 Task: Create a task  Implement a new cloud-based project accounting system for a company , assign it to team member softage.2@softage.net in the project BayTech and update the status of the task to  On Track  , set the priority of the task to Low
Action: Mouse moved to (71, 50)
Screenshot: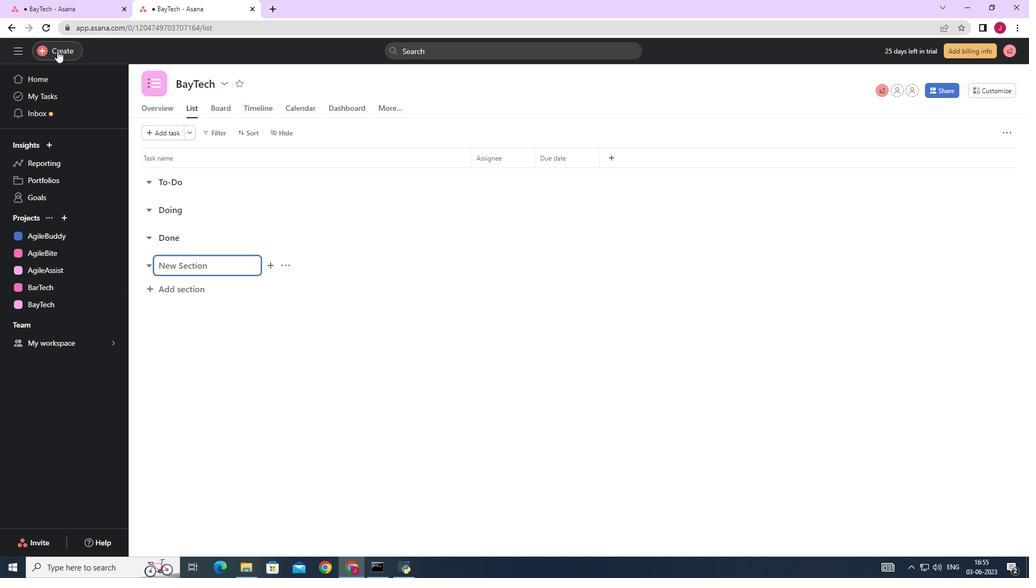 
Action: Mouse pressed left at (71, 50)
Screenshot: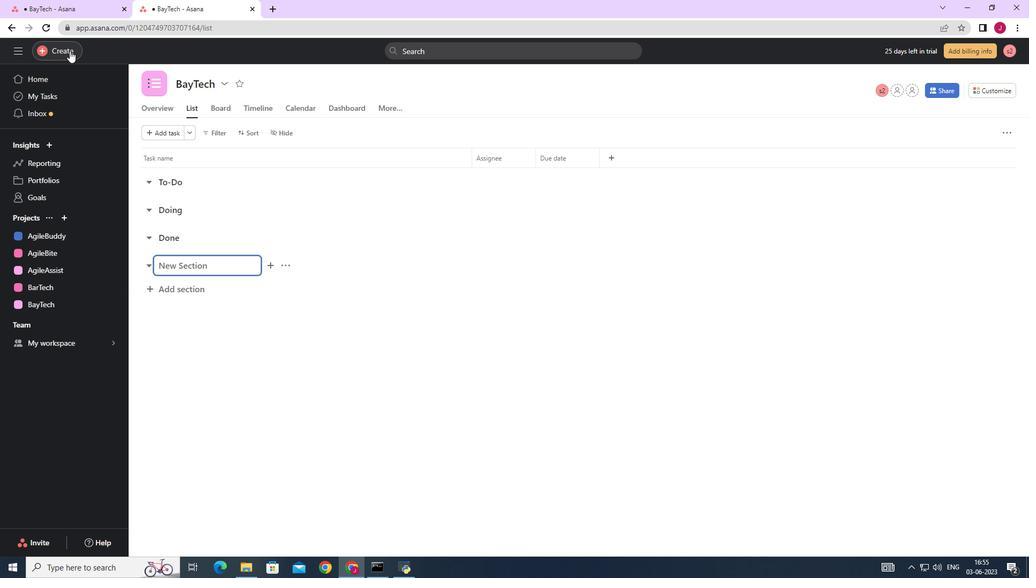 
Action: Mouse moved to (143, 54)
Screenshot: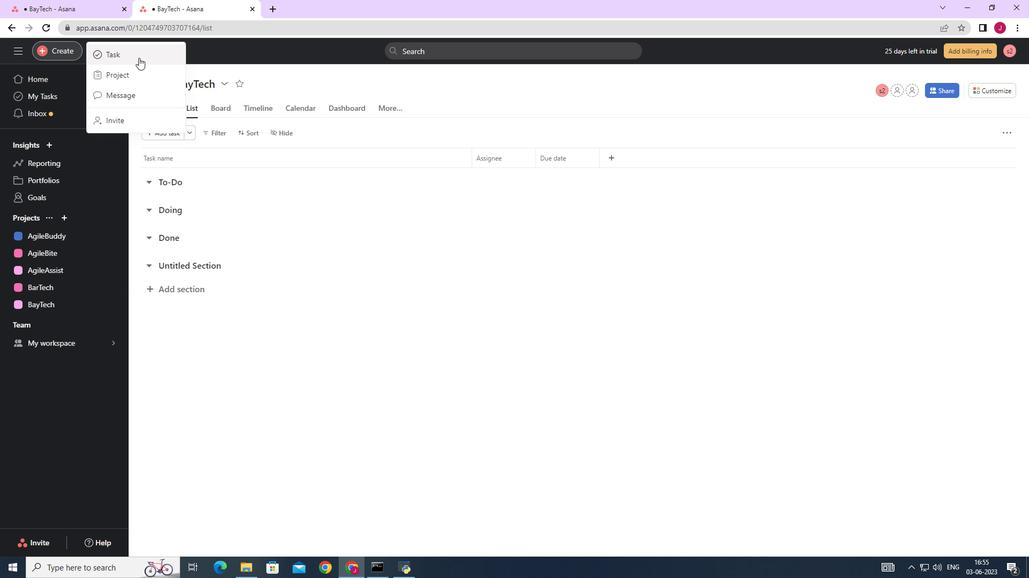
Action: Mouse pressed left at (143, 54)
Screenshot: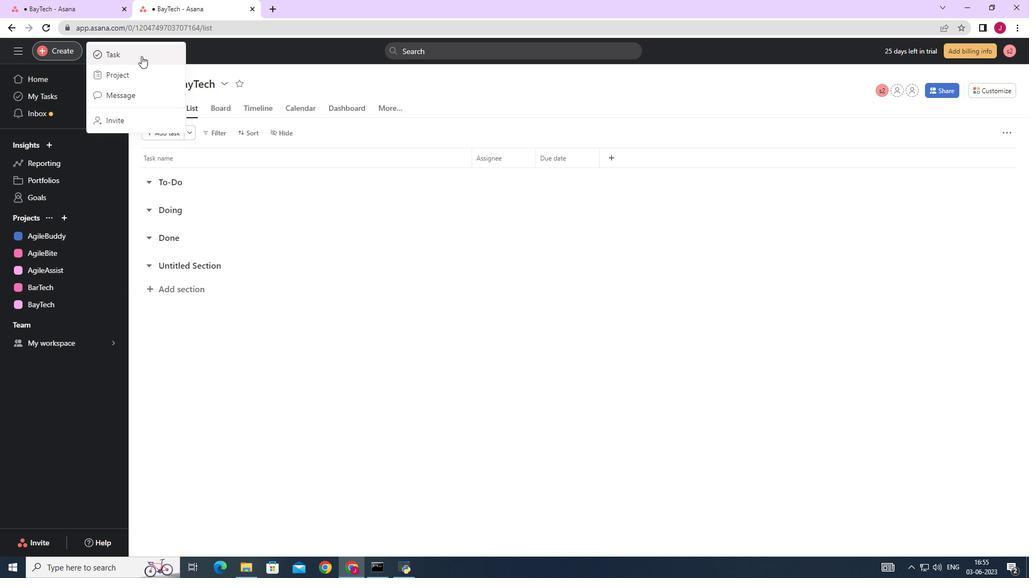 
Action: Mouse moved to (855, 356)
Screenshot: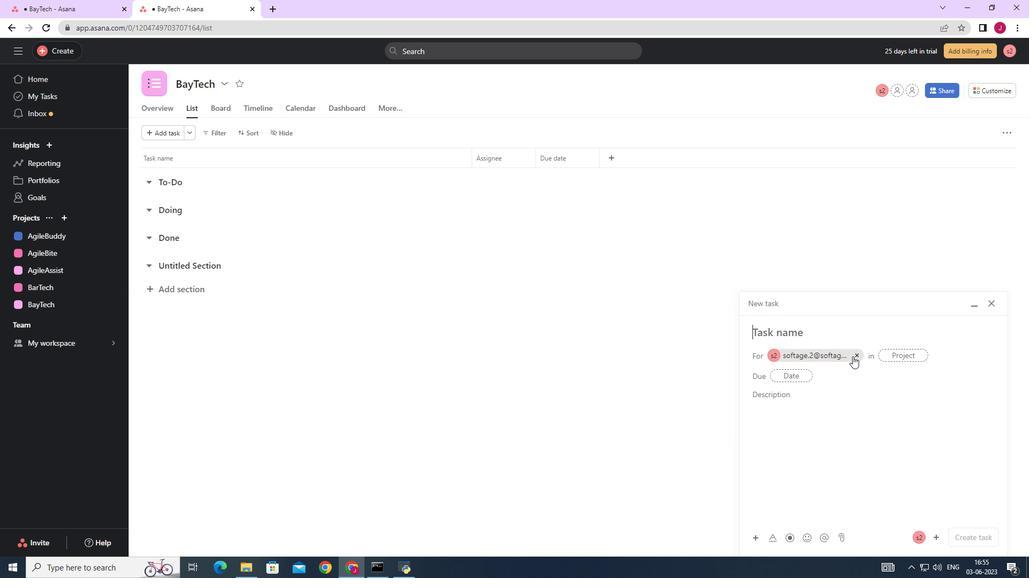 
Action: Mouse pressed left at (855, 356)
Screenshot: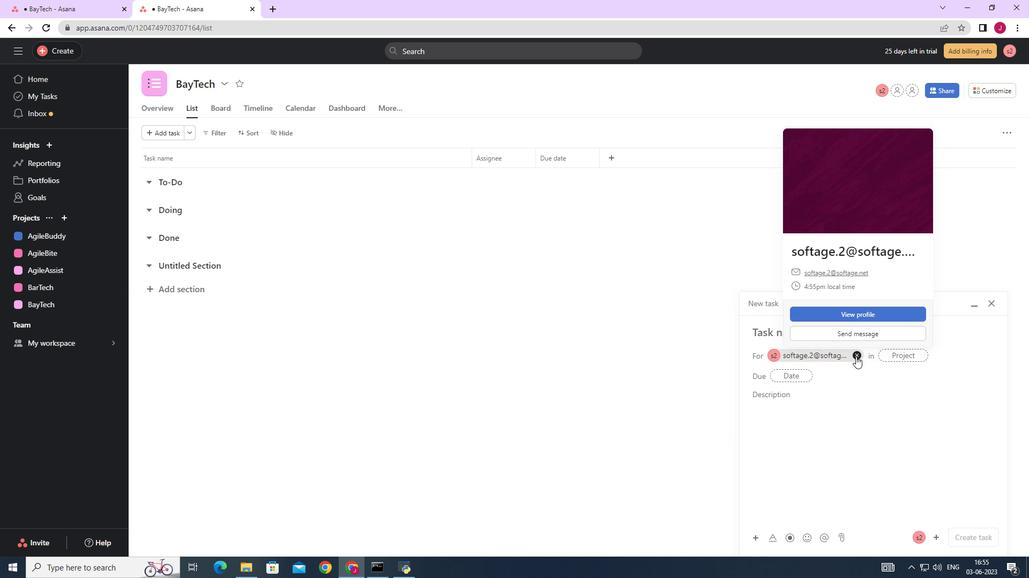 
Action: Mouse moved to (776, 334)
Screenshot: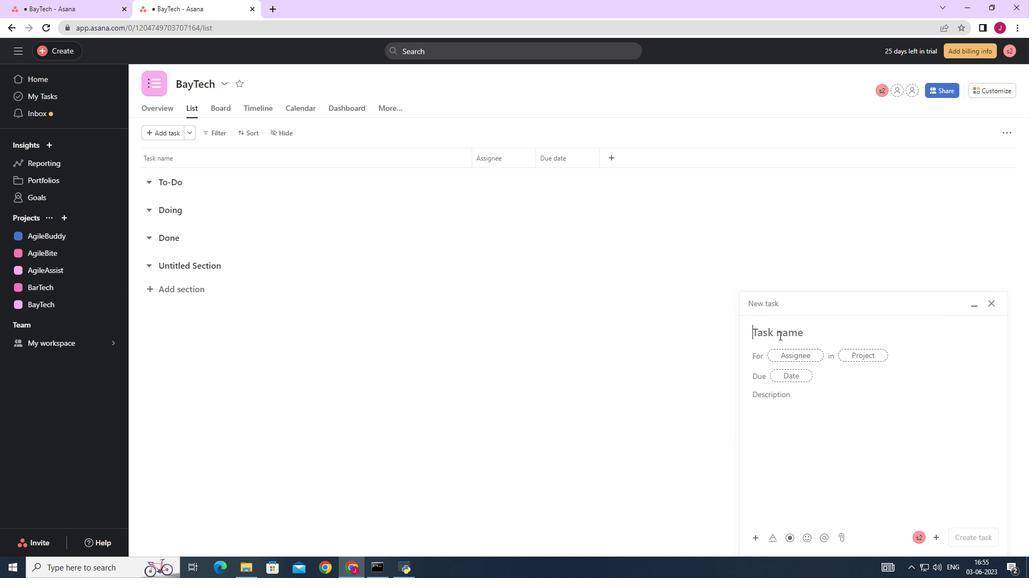 
Action: Mouse pressed left at (776, 334)
Screenshot: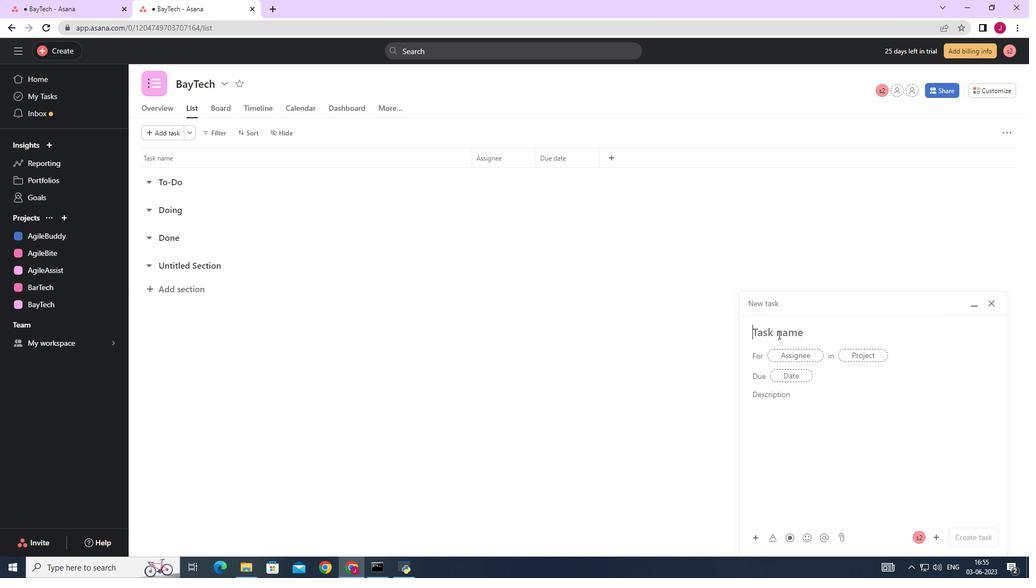 
Action: Mouse moved to (776, 332)
Screenshot: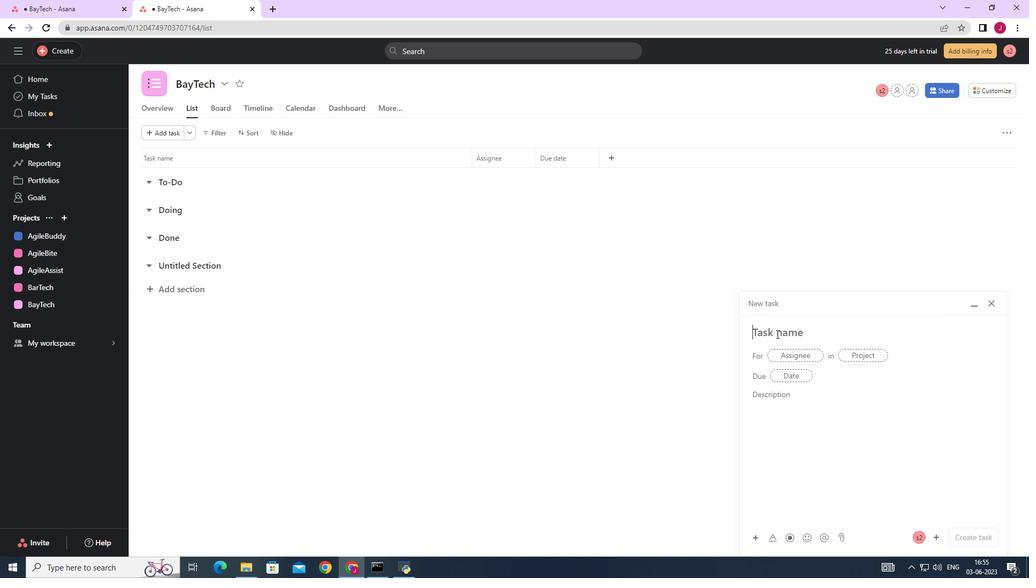 
Action: Key pressed <Key.caps_lock>I<Key.caps_lock>mplement<Key.space>a<Key.space>new<Key.space>cloud-based<Key.space>project<Key.space>accounting<Key.space>system<Key.space>for<Key.space>a<Key.space>company
Screenshot: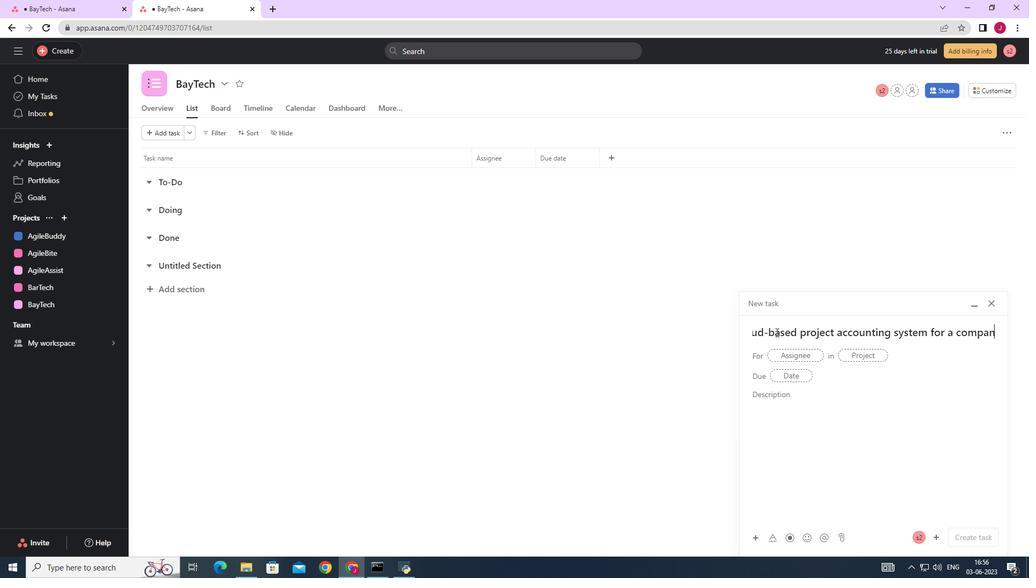 
Action: Mouse moved to (793, 352)
Screenshot: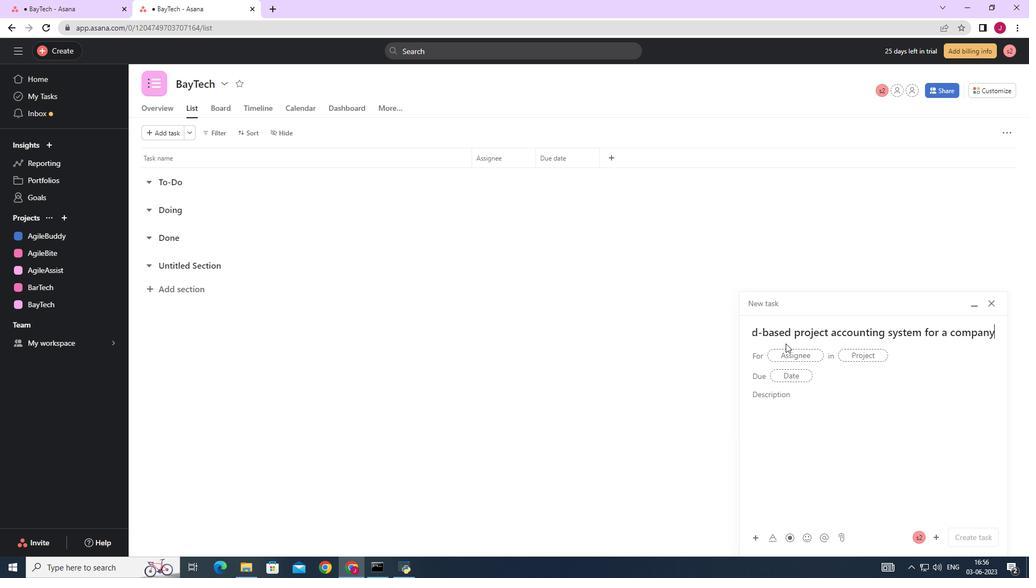 
Action: Mouse pressed left at (793, 352)
Screenshot: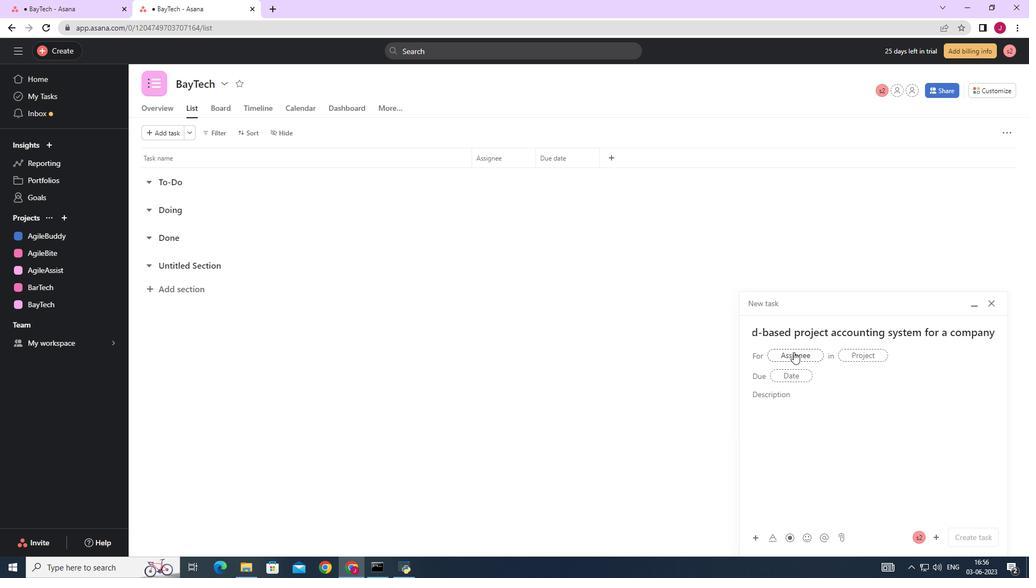
Action: Key pressed softage.2
Screenshot: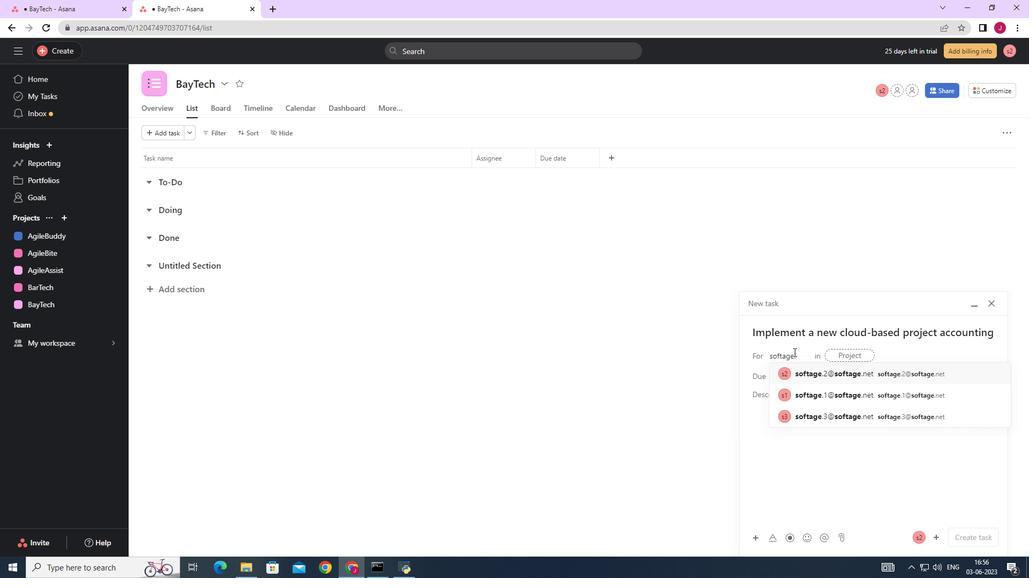 
Action: Mouse moved to (822, 371)
Screenshot: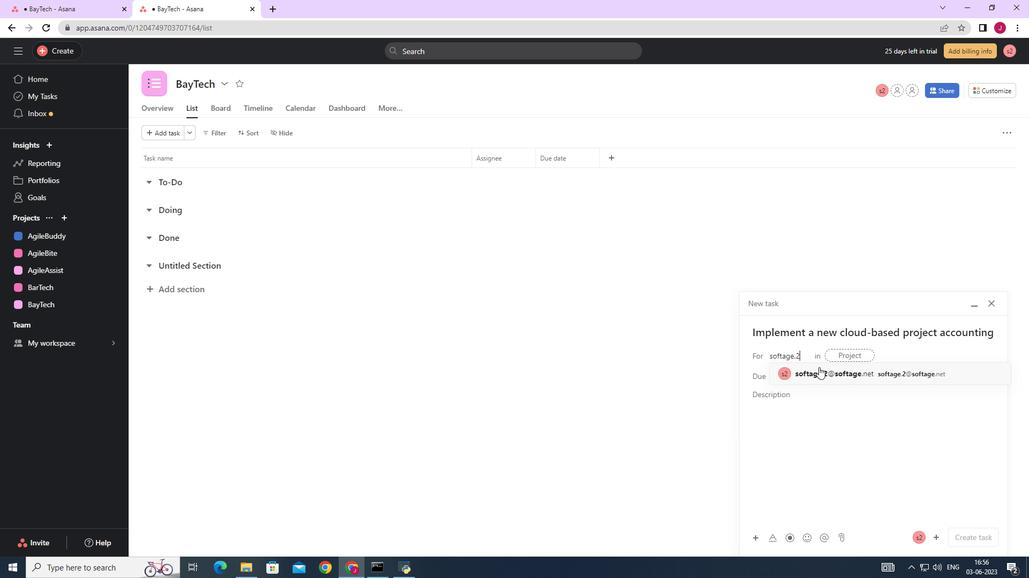 
Action: Mouse pressed left at (822, 371)
Screenshot: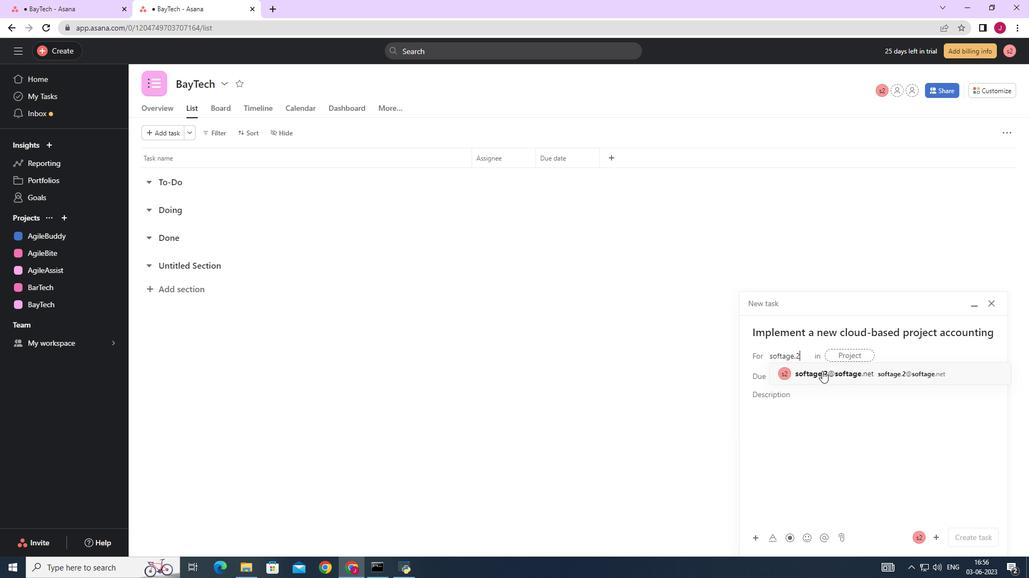 
Action: Mouse moved to (858, 231)
Screenshot: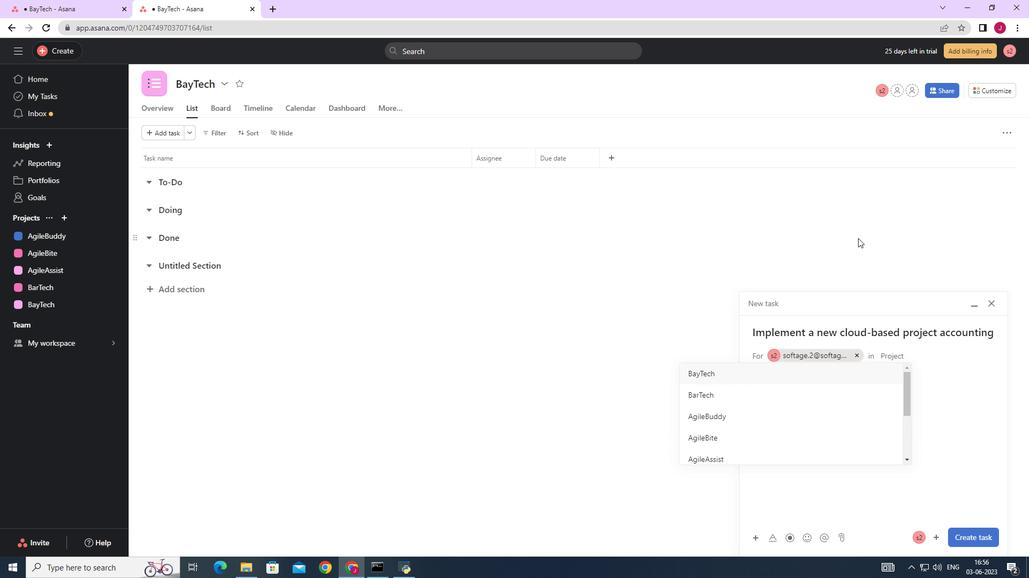 
Action: Mouse pressed left at (858, 231)
Screenshot: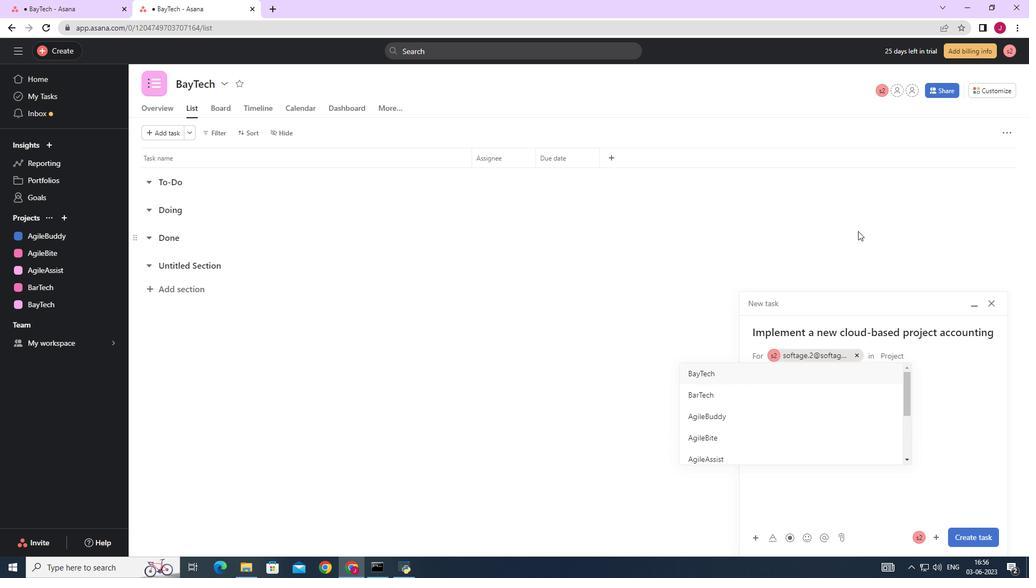
Action: Mouse moved to (611, 155)
Screenshot: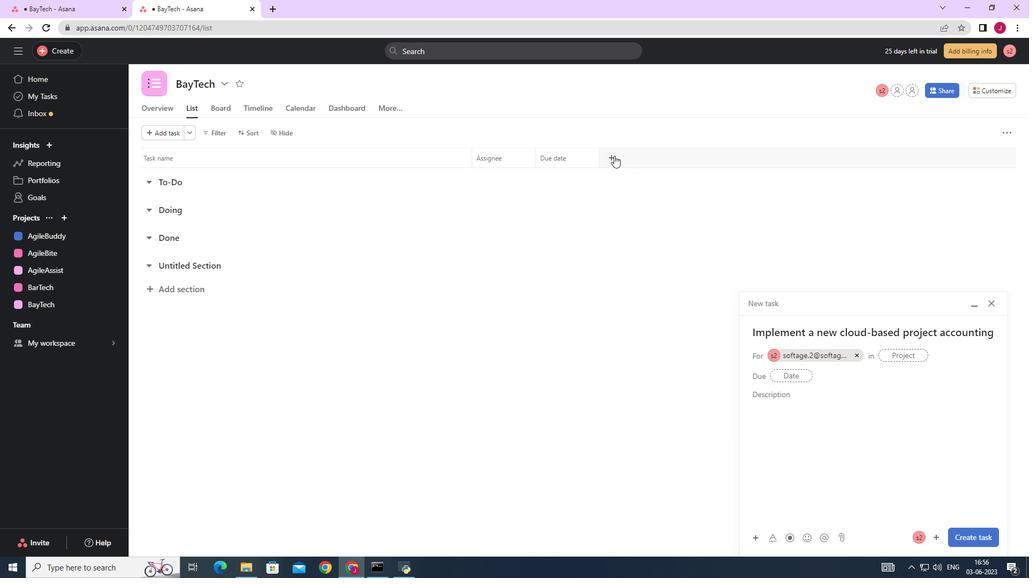 
Action: Mouse pressed left at (611, 155)
Screenshot: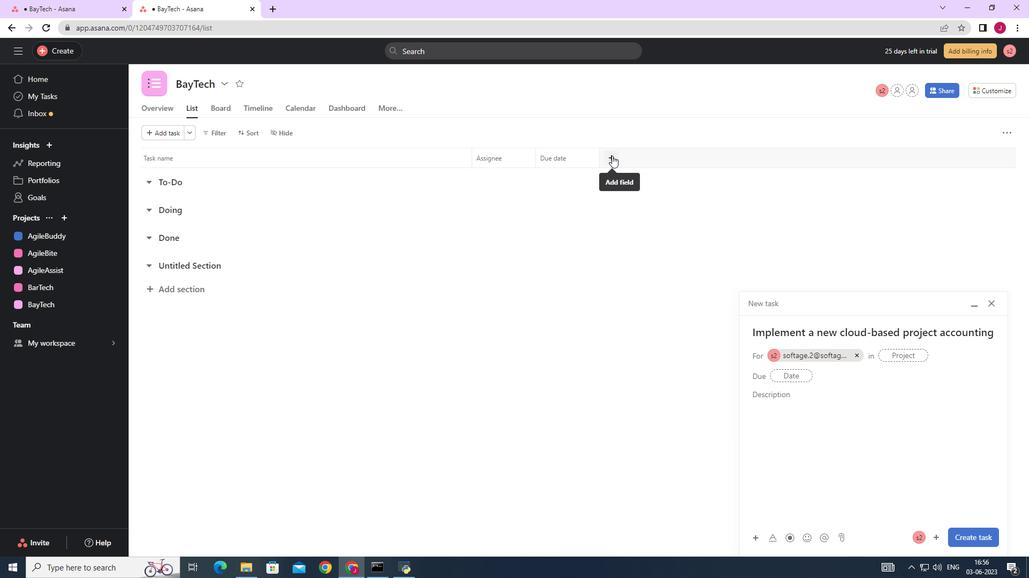 
Action: Mouse moved to (637, 195)
Screenshot: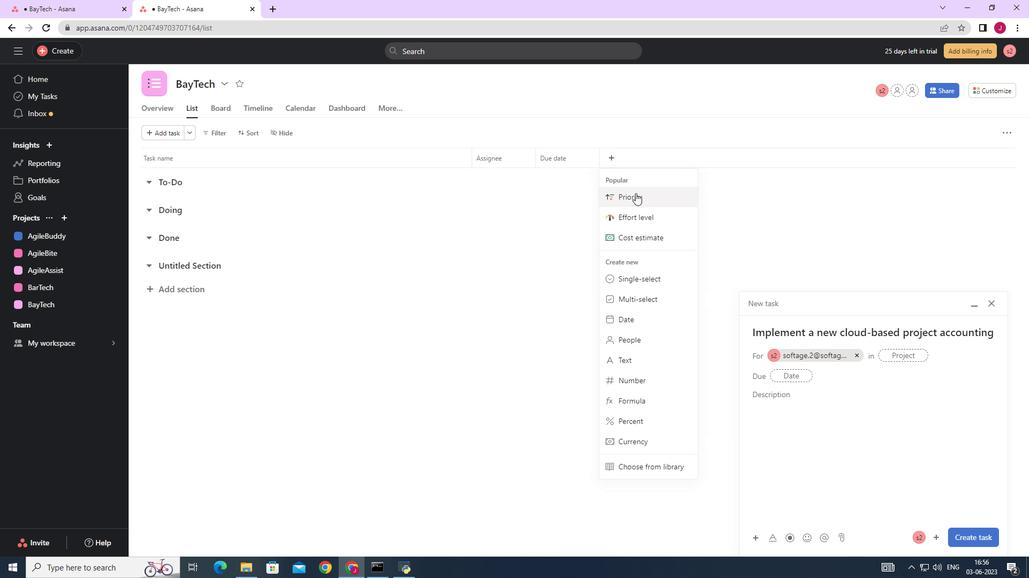 
Action: Mouse pressed left at (637, 195)
Screenshot: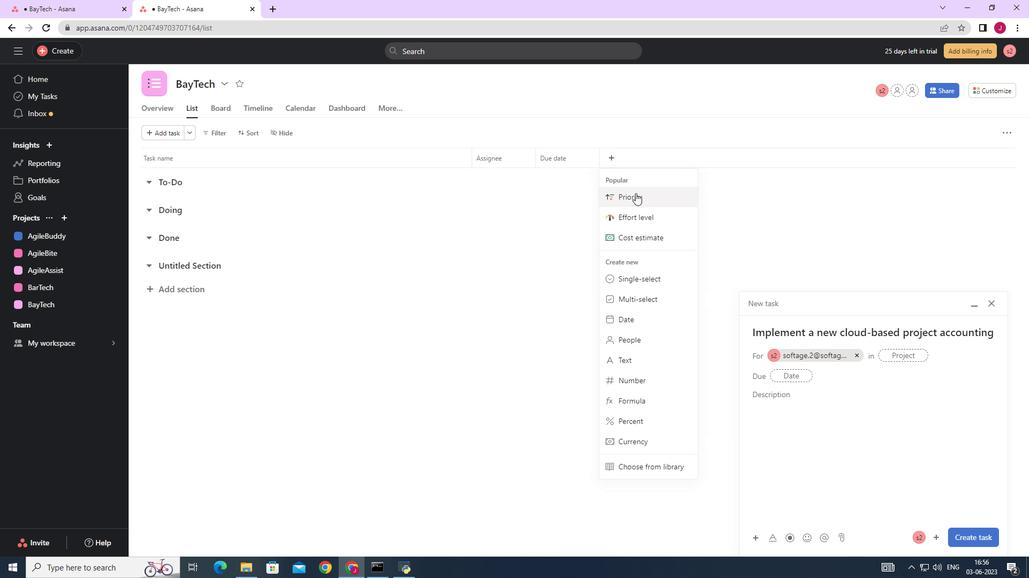 
Action: Mouse moved to (617, 360)
Screenshot: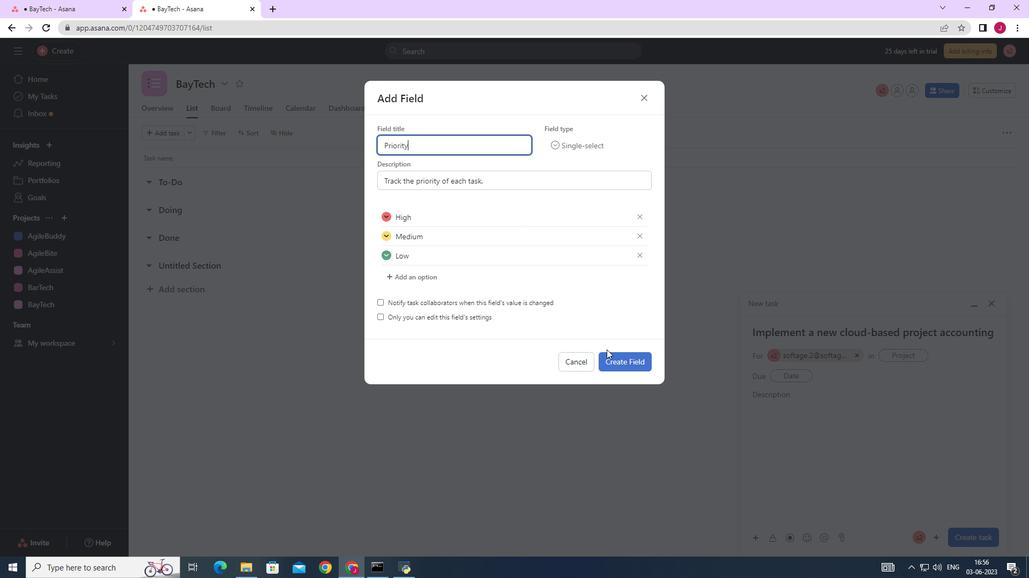 
Action: Mouse pressed left at (617, 360)
Screenshot: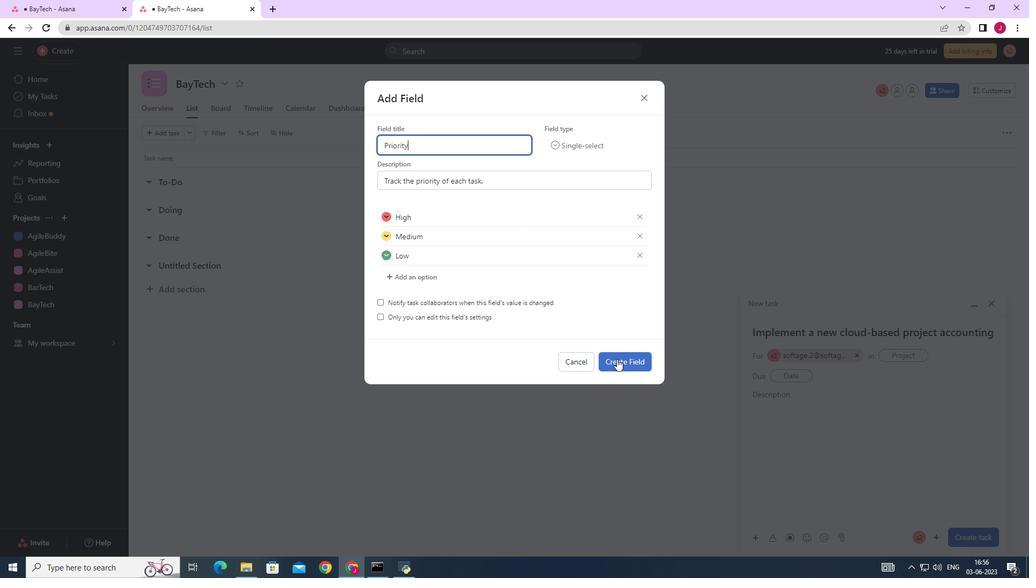 
Action: Mouse moved to (676, 155)
Screenshot: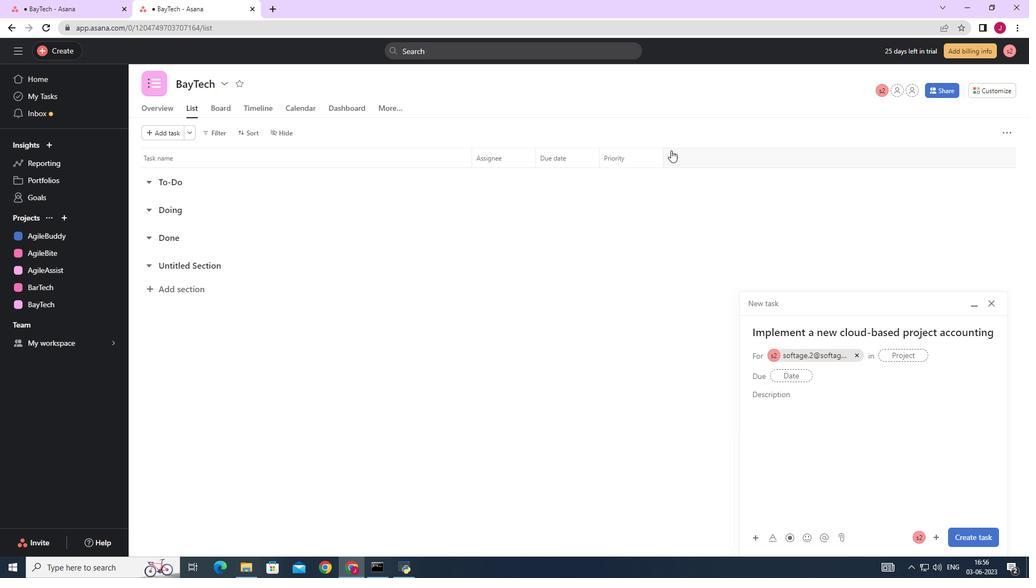 
Action: Mouse pressed left at (676, 155)
Screenshot: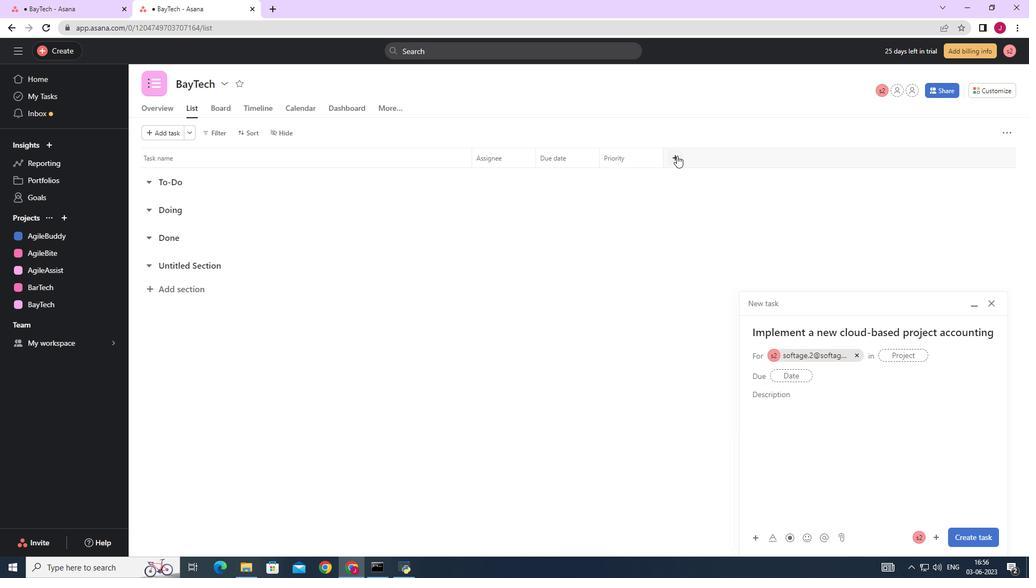 
Action: Mouse moved to (703, 281)
Screenshot: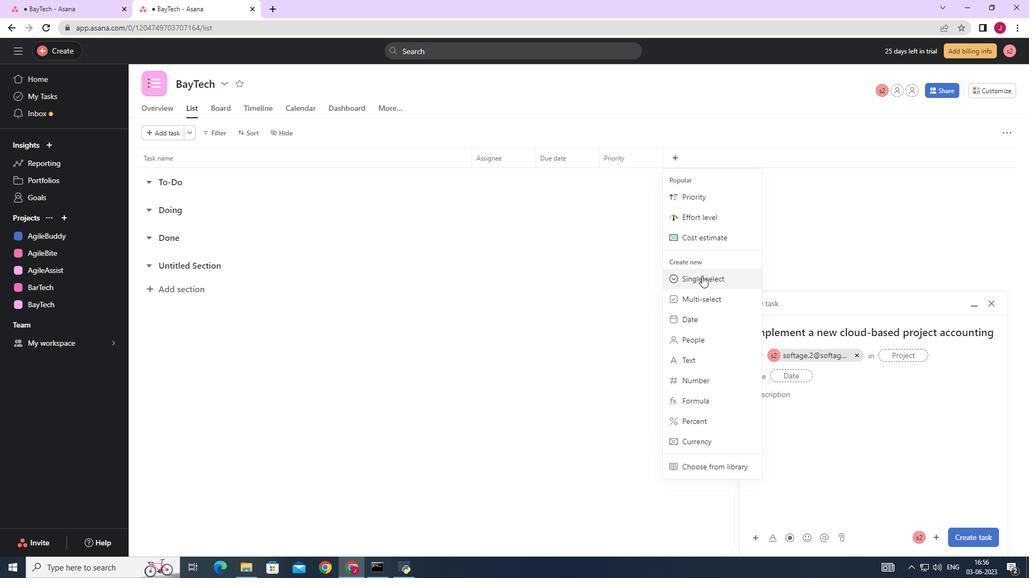 
Action: Mouse pressed left at (703, 281)
Screenshot: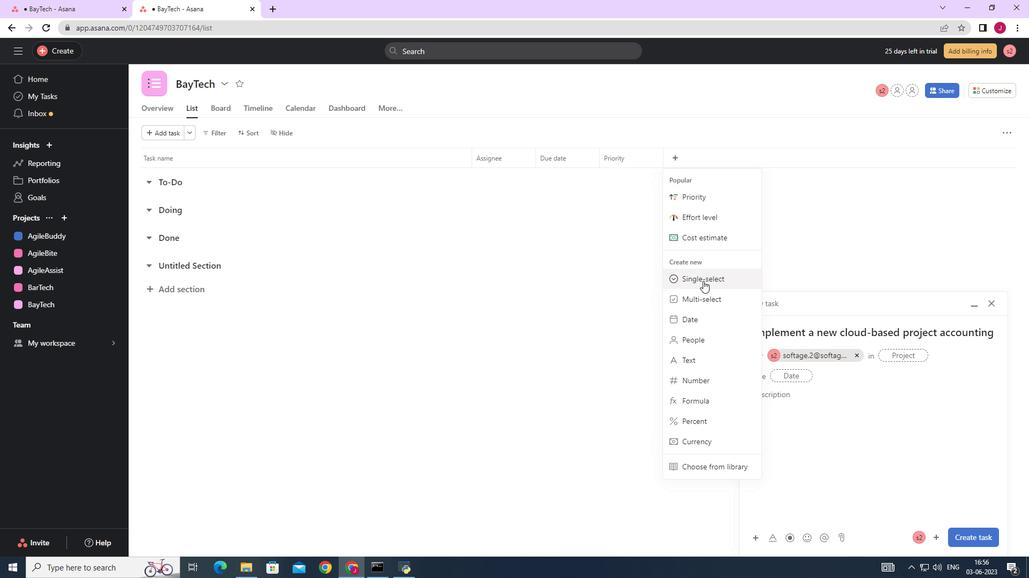 
Action: Mouse moved to (477, 184)
Screenshot: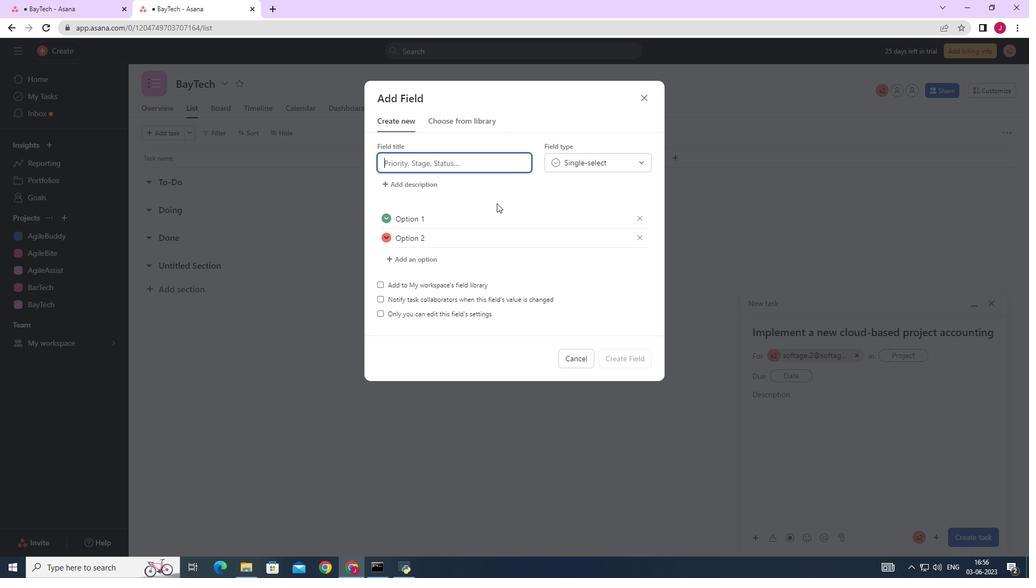 
Action: Key pressed status
Screenshot: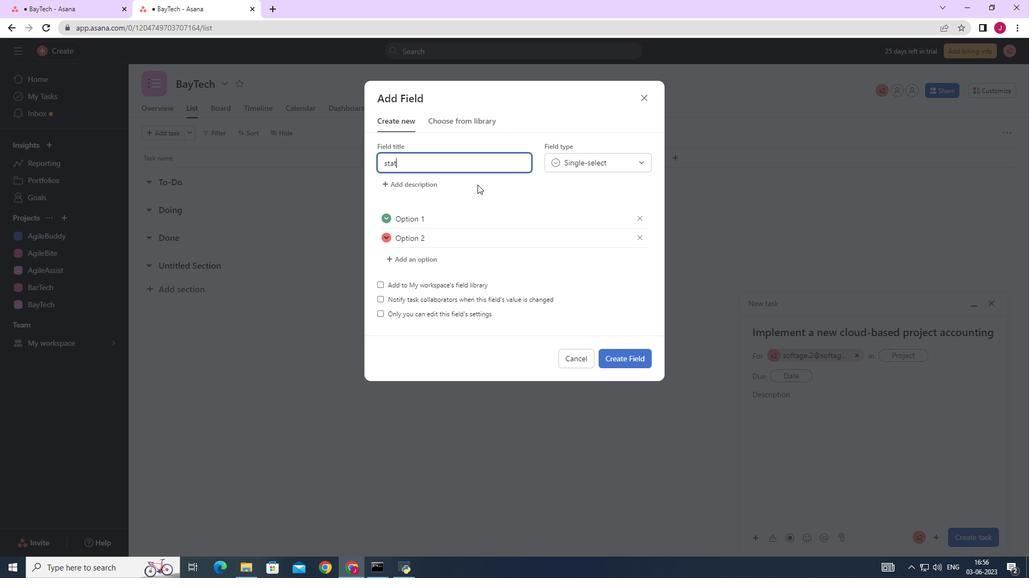 
Action: Mouse moved to (466, 221)
Screenshot: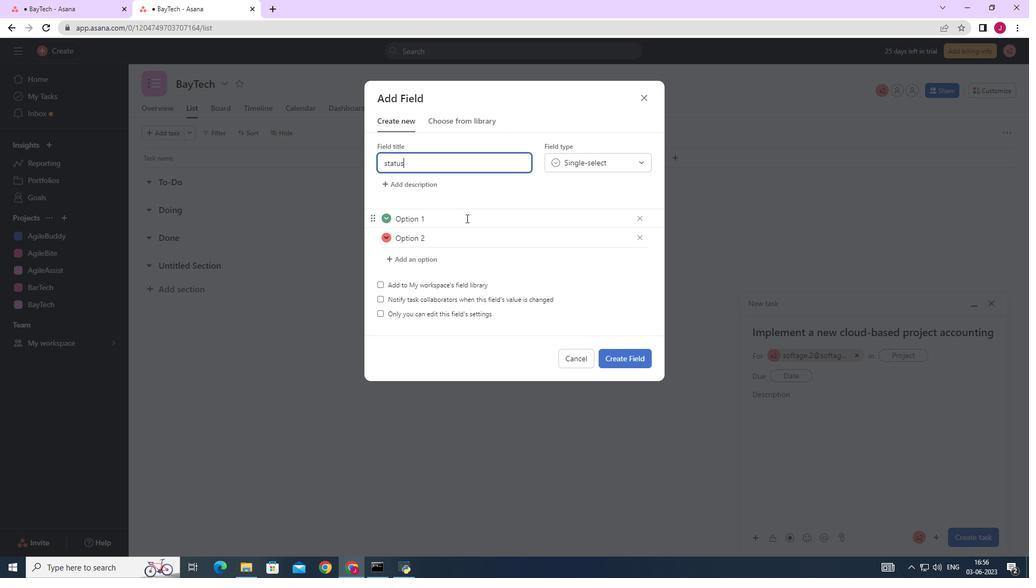 
Action: Mouse pressed left at (466, 220)
Screenshot: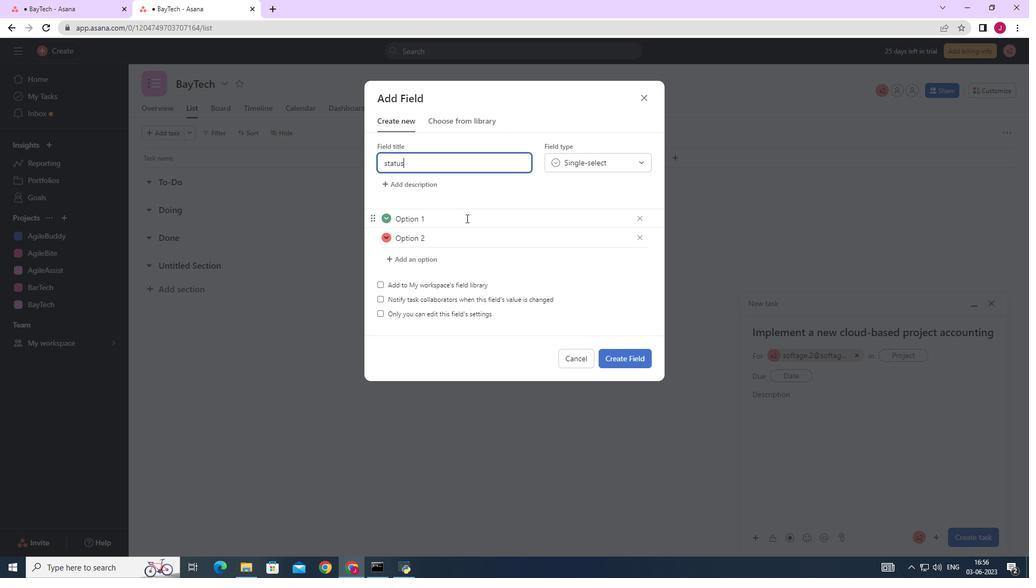 
Action: Key pressed <Key.backspace><Key.backspace><Key.backspace><Key.backspace><Key.backspace><Key.backspace><Key.backspace>n<Key.space>track
Screenshot: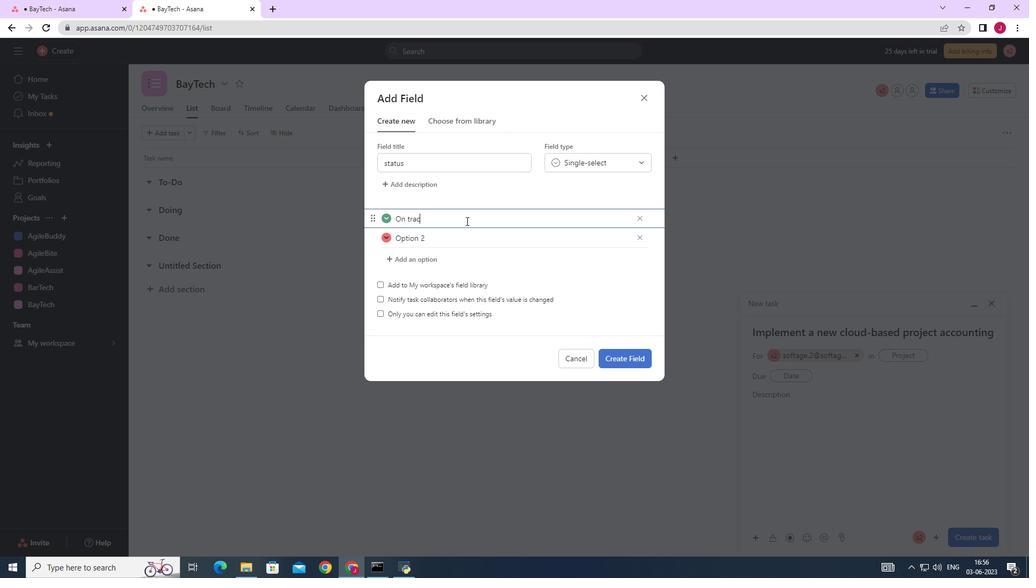 
Action: Mouse moved to (475, 242)
Screenshot: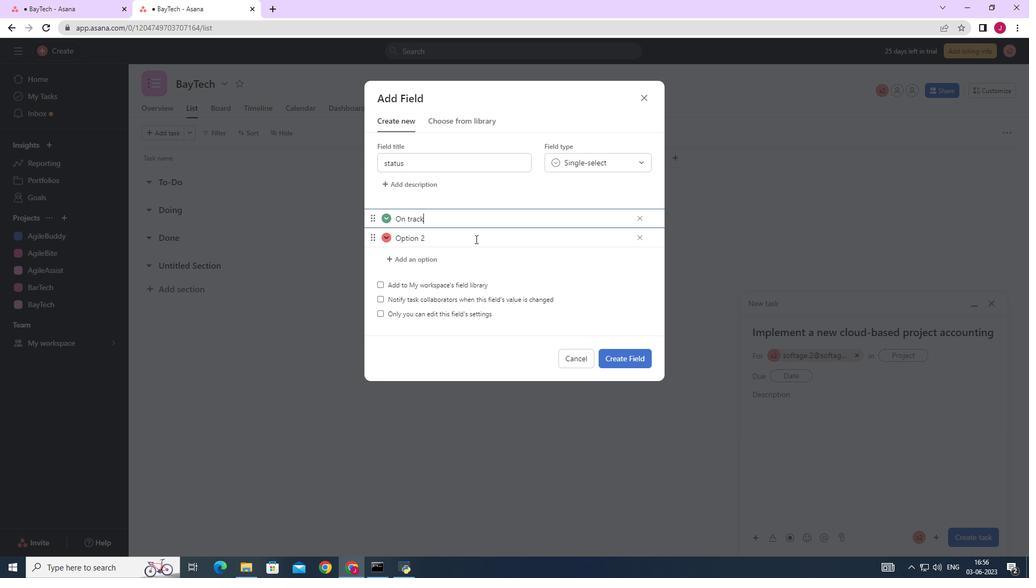 
Action: Mouse pressed left at (475, 242)
Screenshot: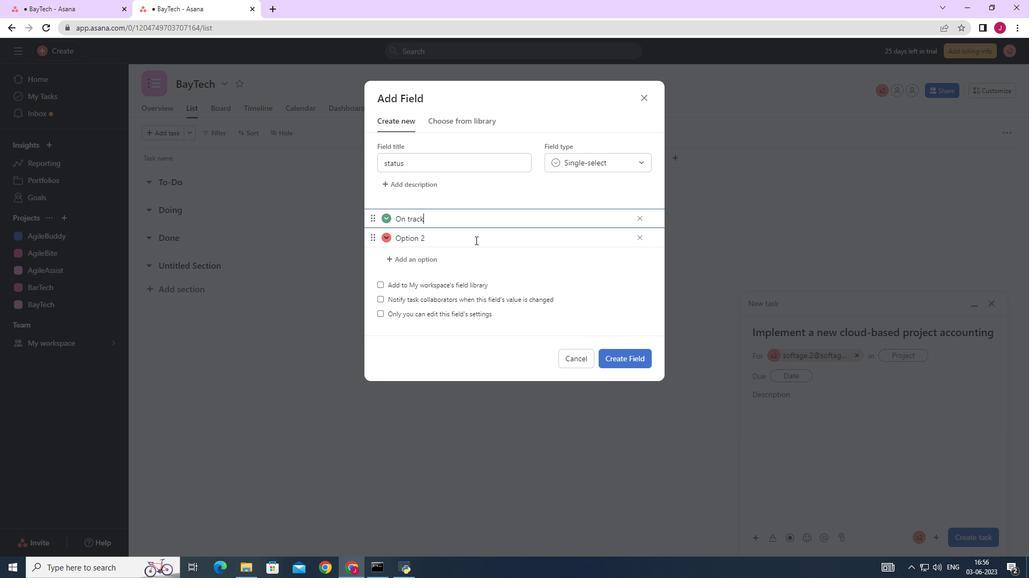 
Action: Mouse moved to (476, 242)
Screenshot: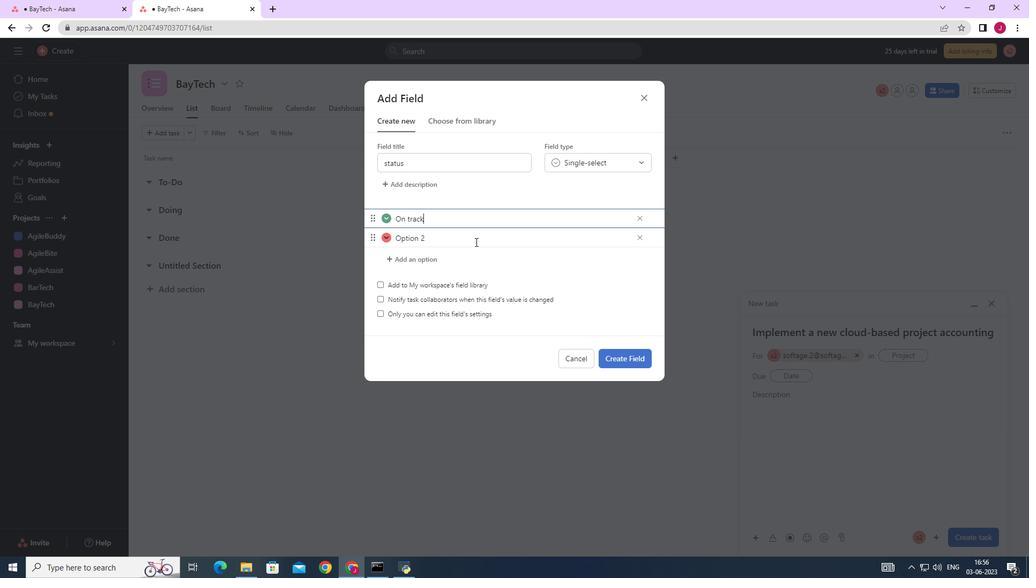 
Action: Key pressed <Key.backspace><Key.backspace><Key.backspace><Key.backspace><Key.backspace><Key.backspace><Key.backspace>ff<Key.space>track
Screenshot: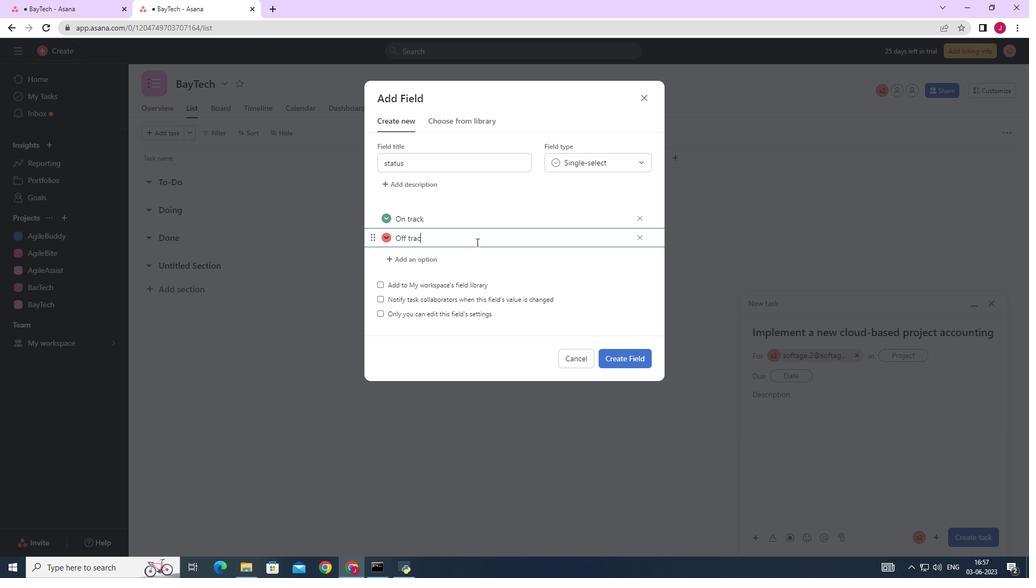 
Action: Mouse moved to (433, 257)
Screenshot: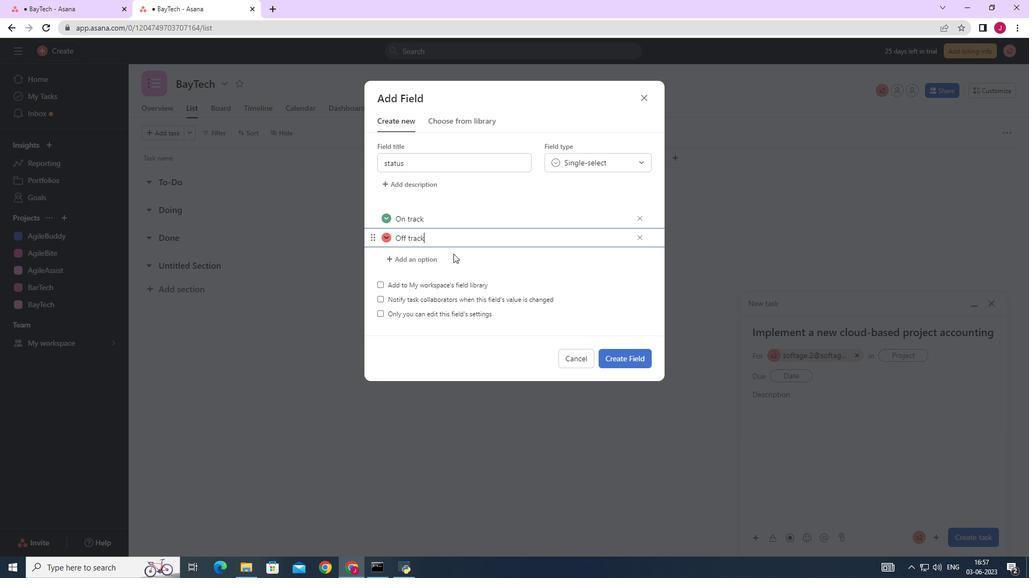 
Action: Mouse pressed left at (433, 257)
Screenshot: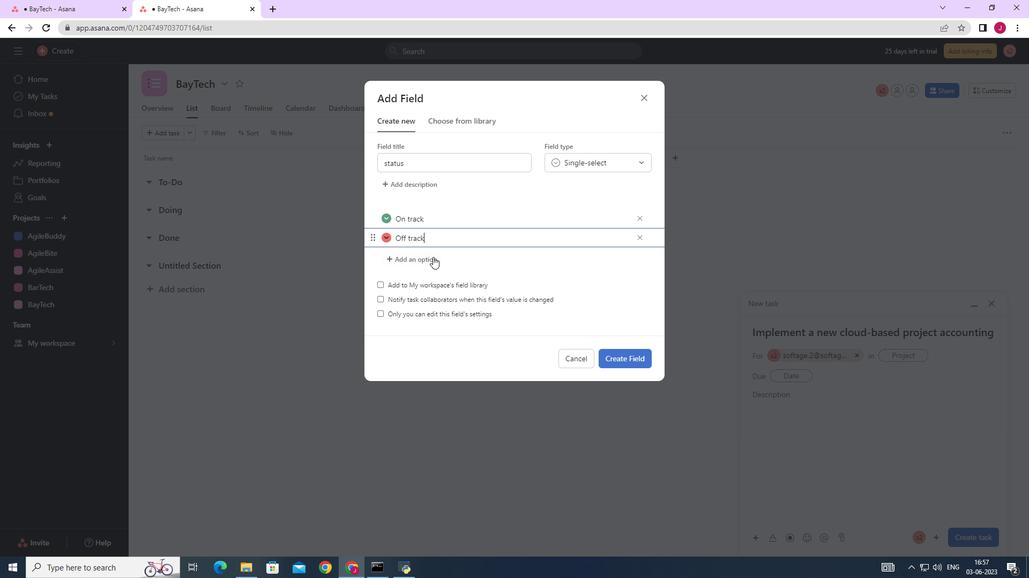 
Action: Key pressed <Key.caps_lock>AT<Key.caps_lock><Key.space>risl<Key.backspace>k
Screenshot: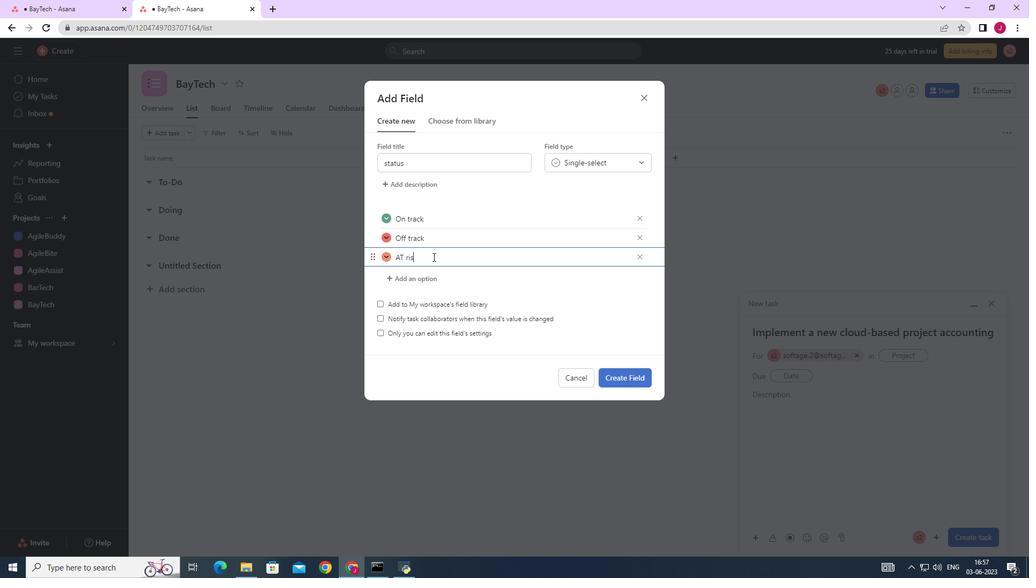 
Action: Mouse moved to (403, 261)
Screenshot: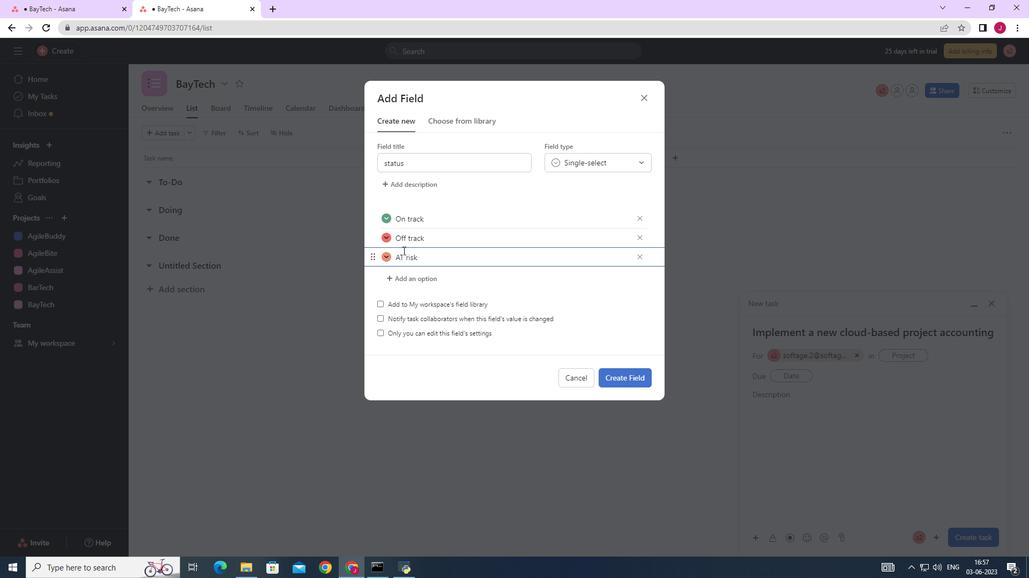 
Action: Mouse pressed left at (403, 261)
Screenshot: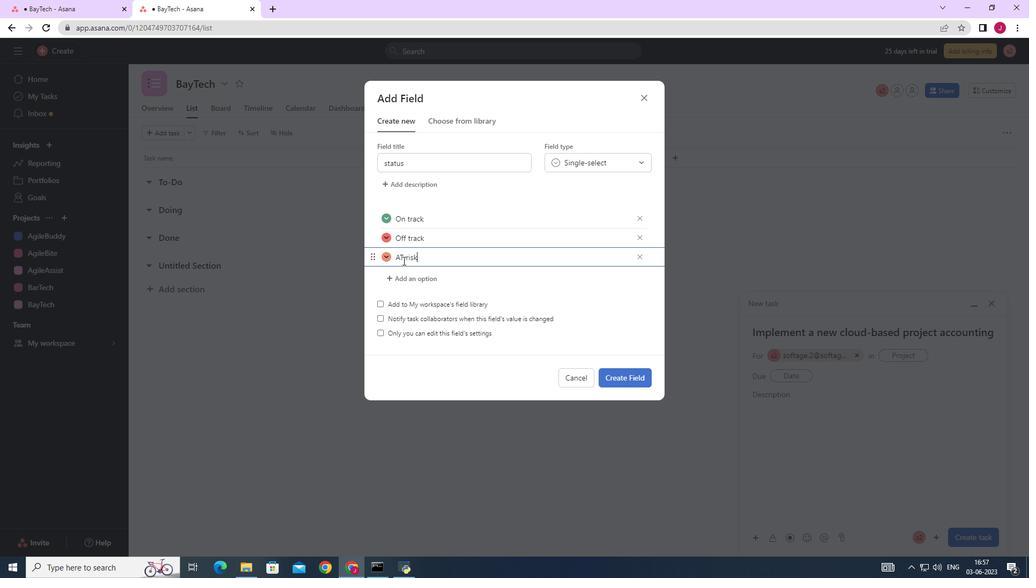 
Action: Mouse moved to (403, 261)
Screenshot: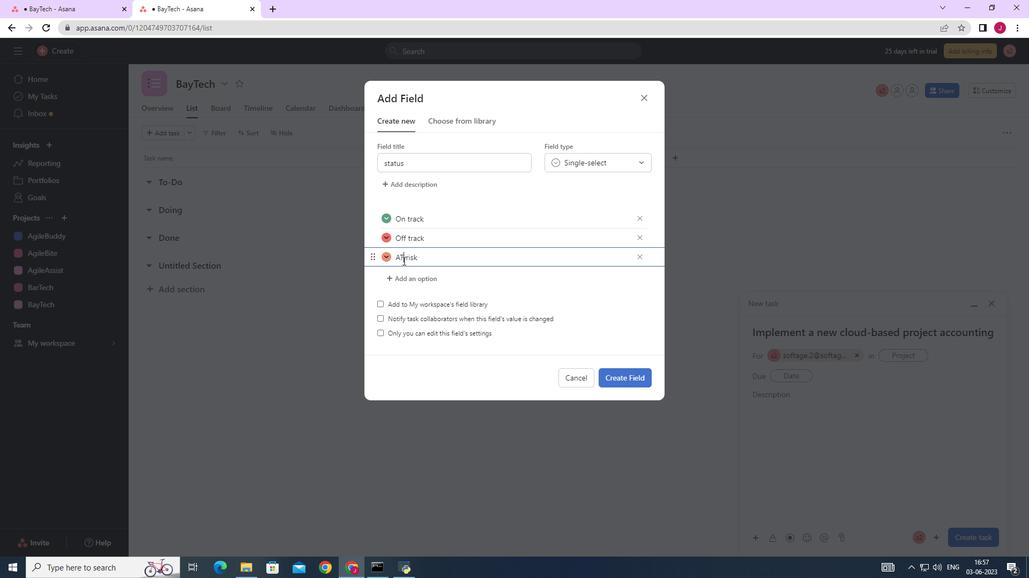 
Action: Key pressed <Key.backspace>t
Screenshot: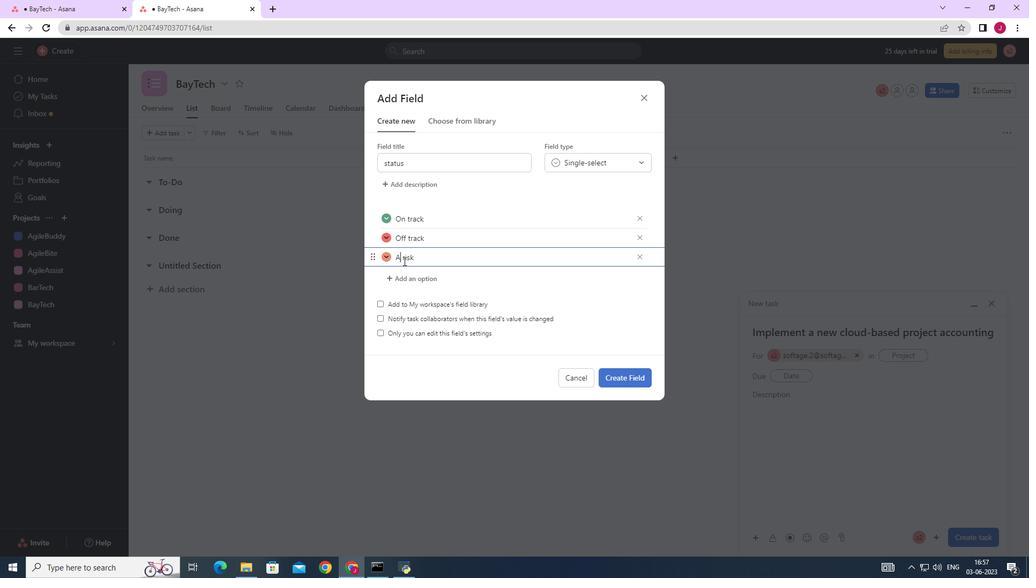 
Action: Mouse moved to (414, 277)
Screenshot: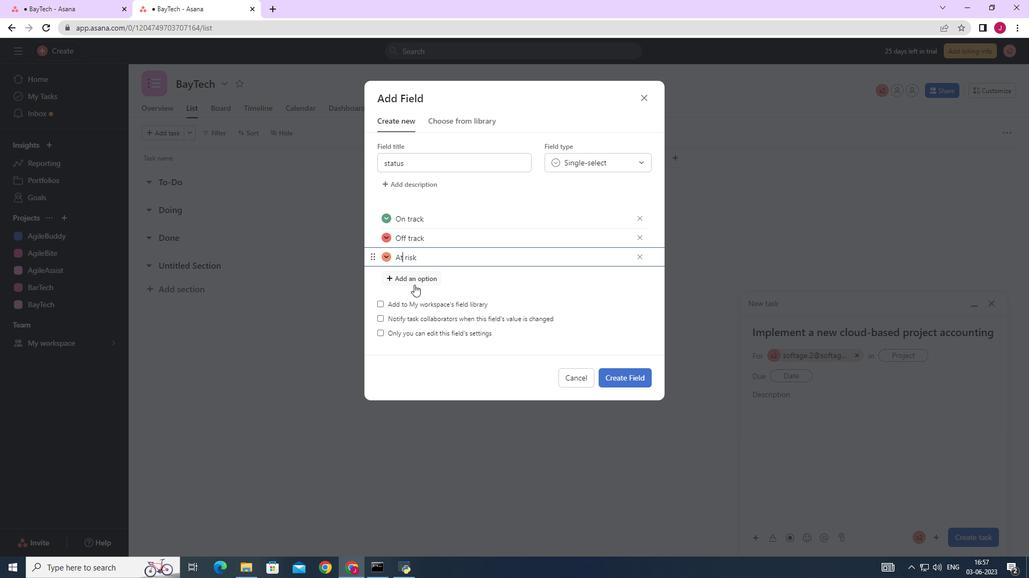 
Action: Mouse pressed left at (414, 277)
Screenshot: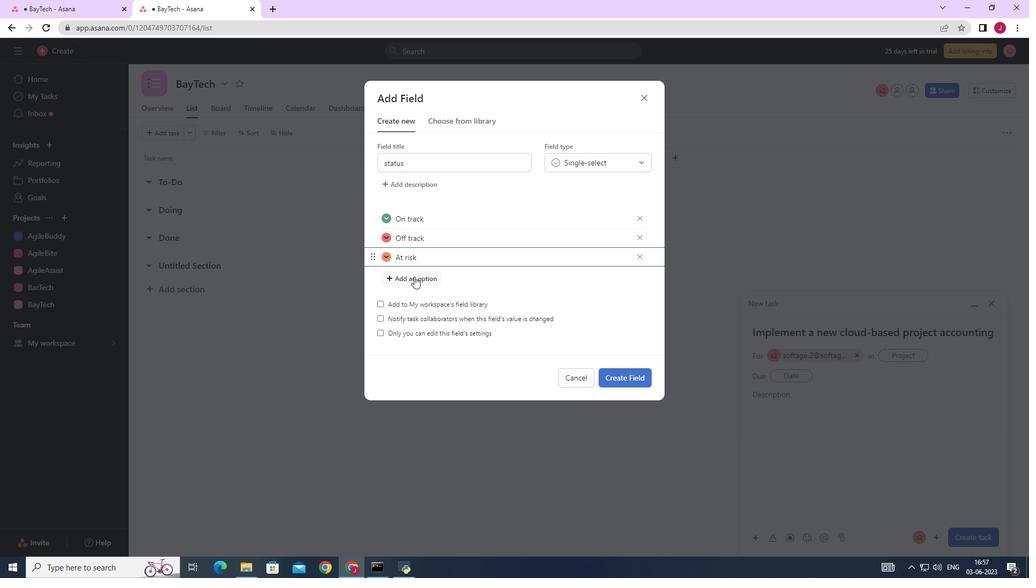 
Action: Mouse moved to (413, 276)
Screenshot: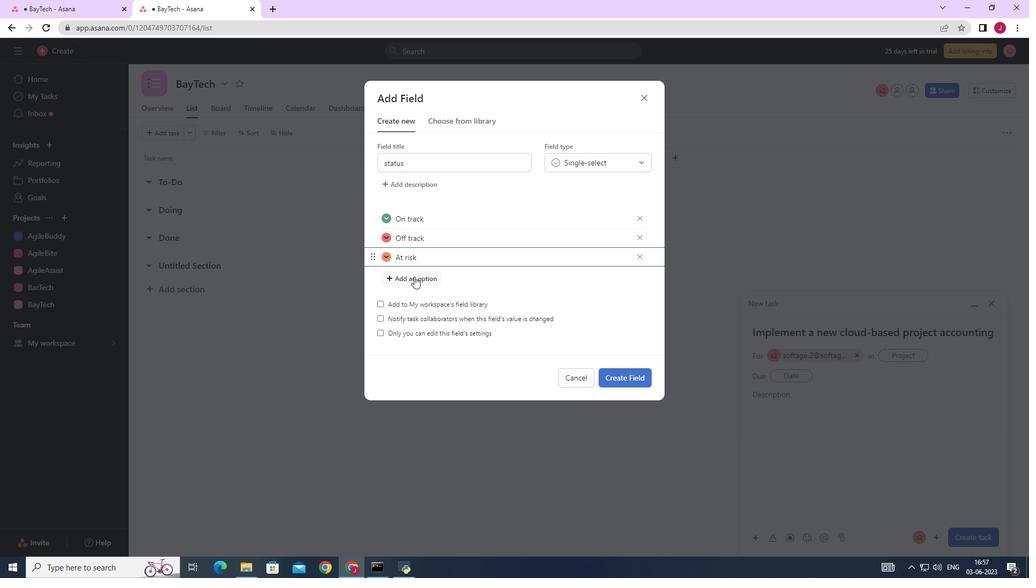 
Action: Key pressed <Key.caps_lock>C<Key.caps_lock>omplt<Key.backspace>ete
Screenshot: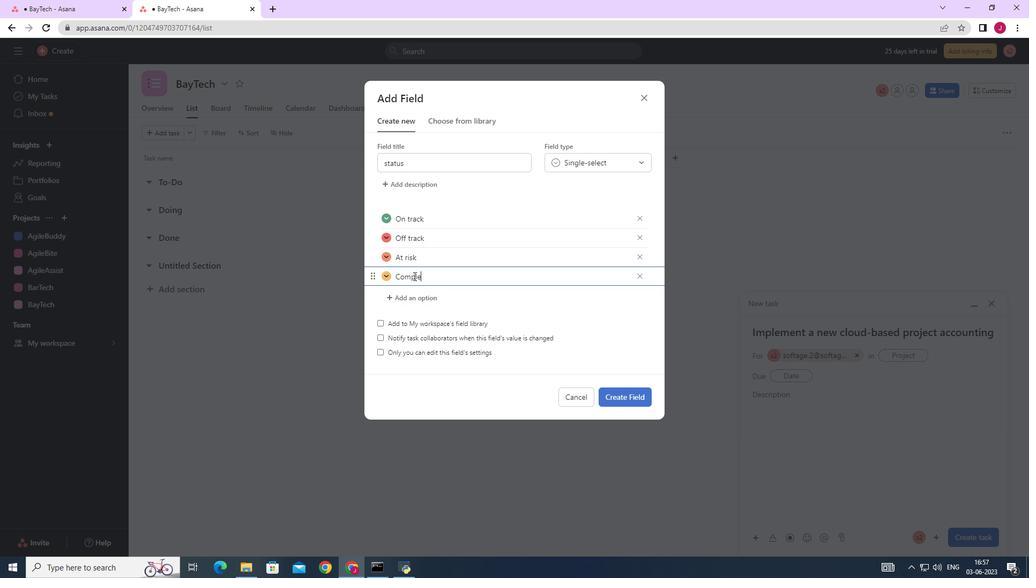 
Action: Mouse moved to (638, 396)
Screenshot: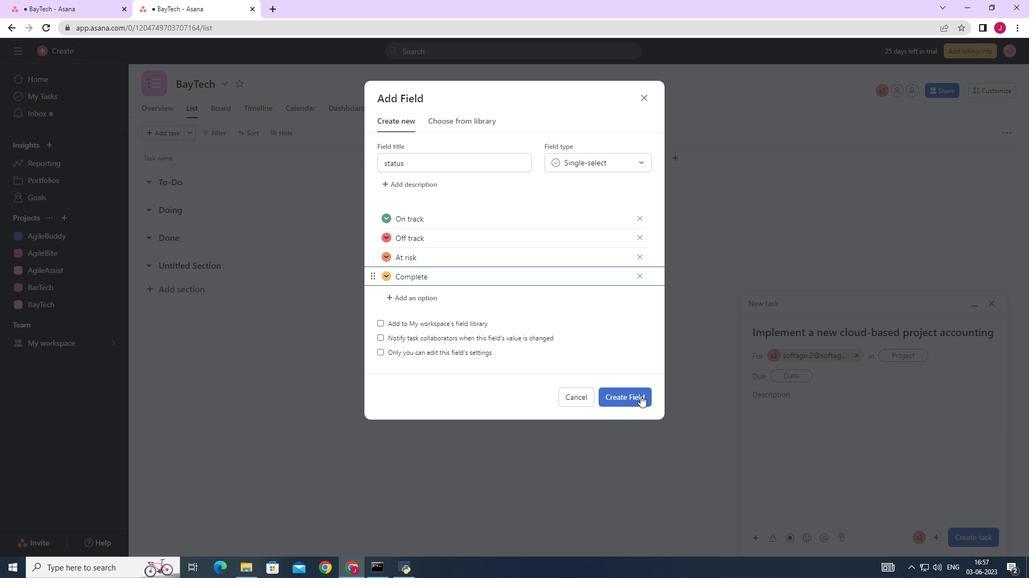 
Action: Mouse pressed left at (638, 396)
Screenshot: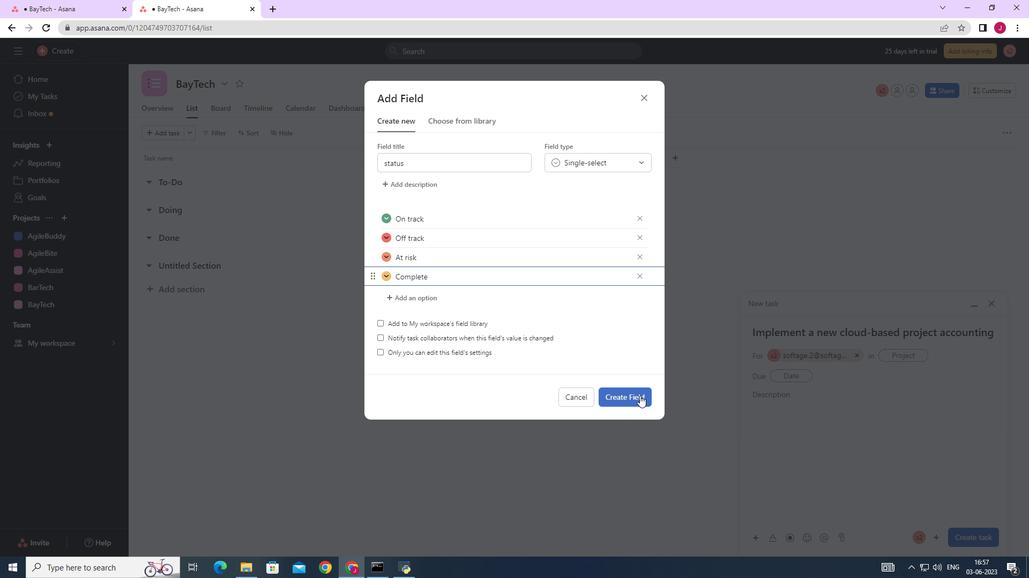 
Action: Mouse moved to (904, 354)
Screenshot: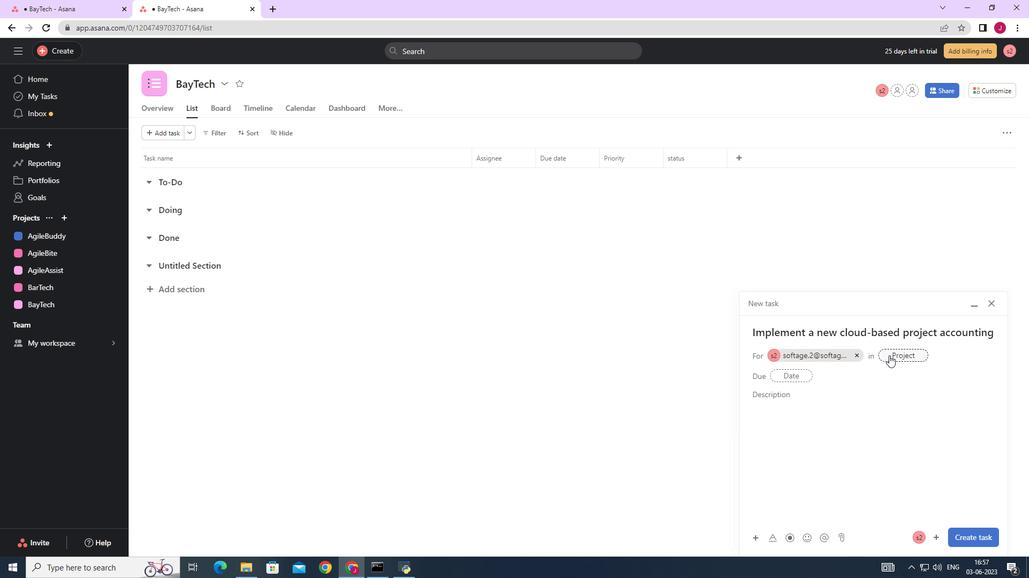 
Action: Mouse pressed left at (904, 354)
Screenshot: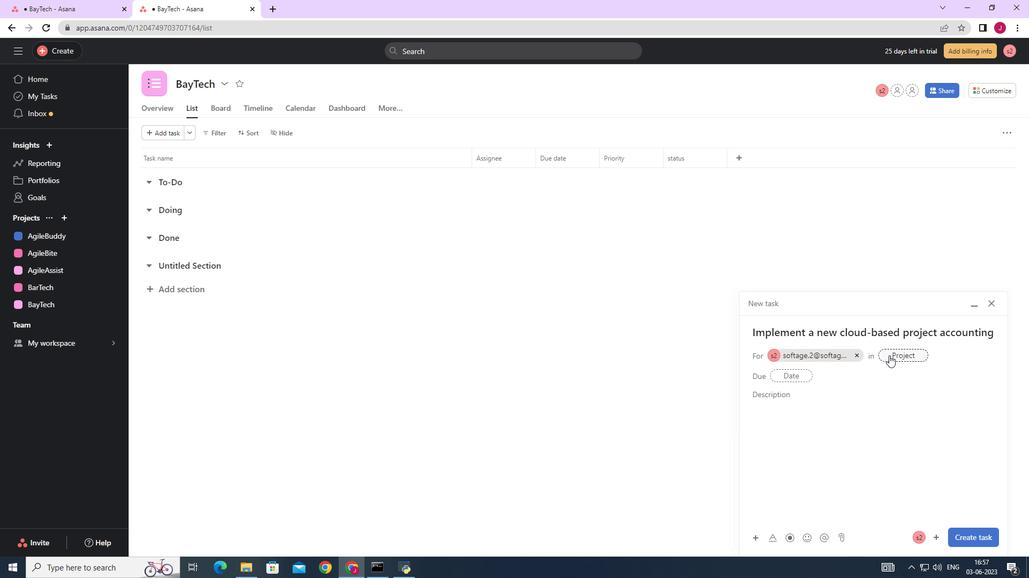
Action: Mouse moved to (725, 374)
Screenshot: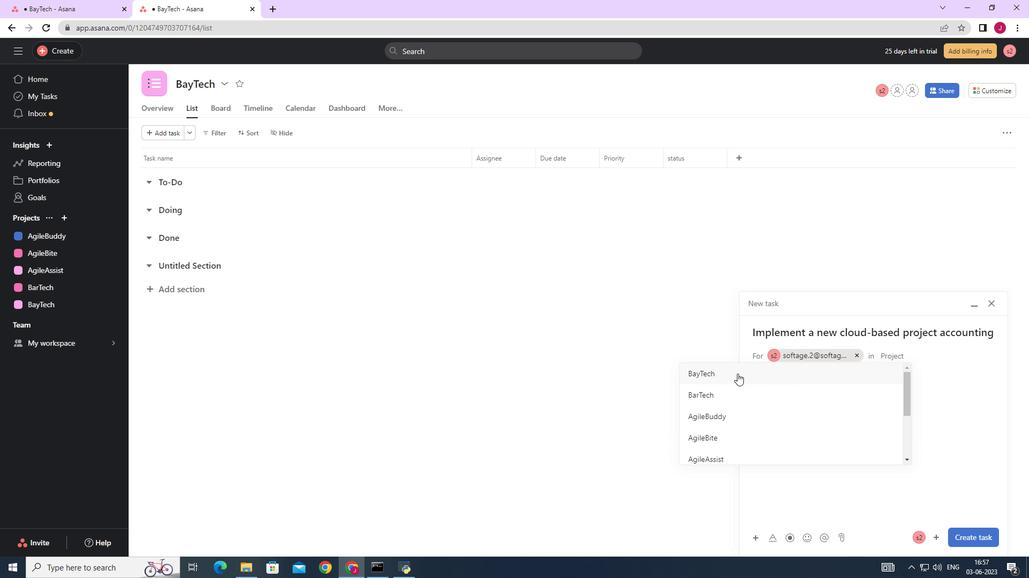 
Action: Mouse pressed left at (725, 374)
Screenshot: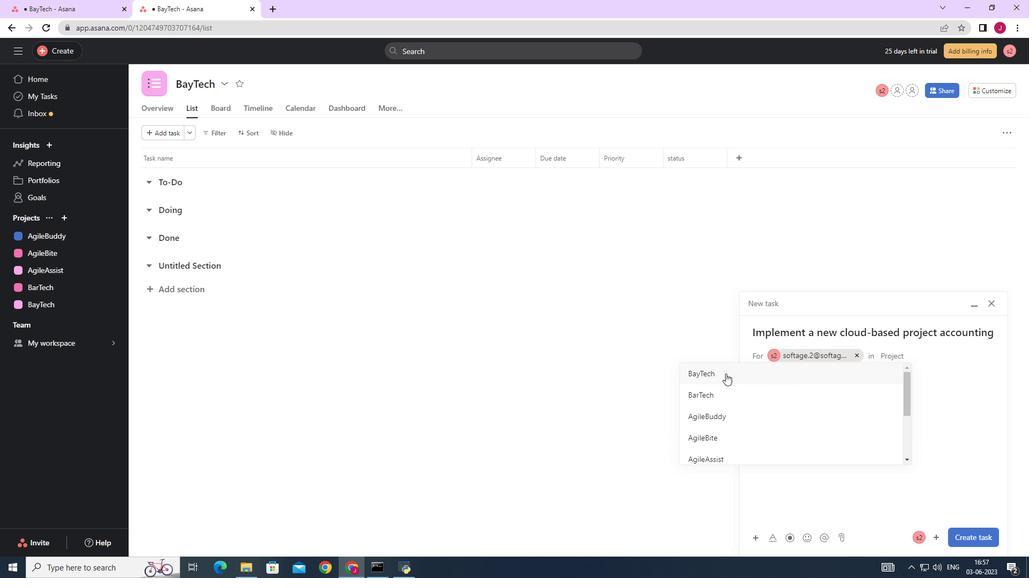 
Action: Mouse moved to (809, 400)
Screenshot: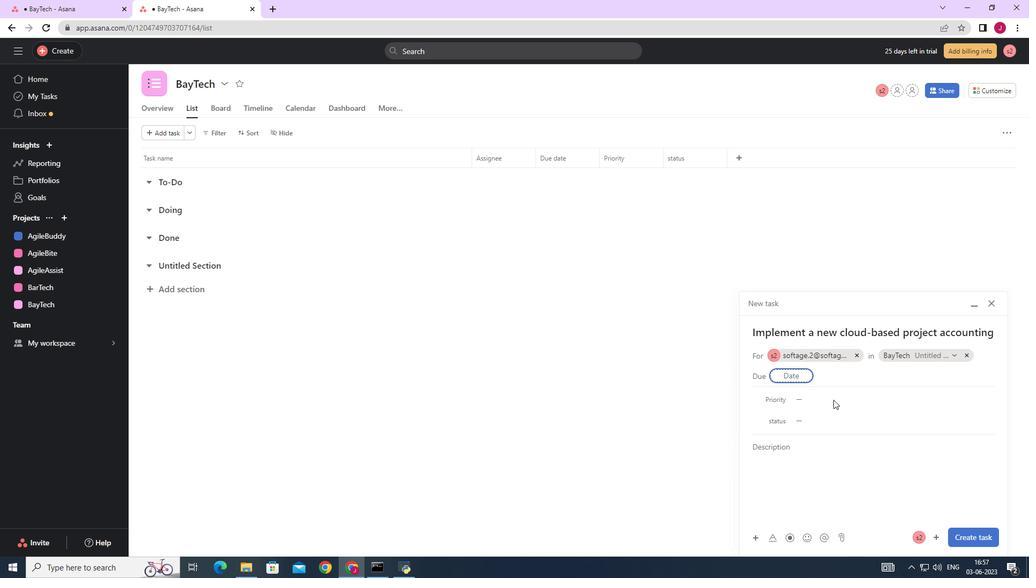 
Action: Mouse pressed left at (809, 400)
Screenshot: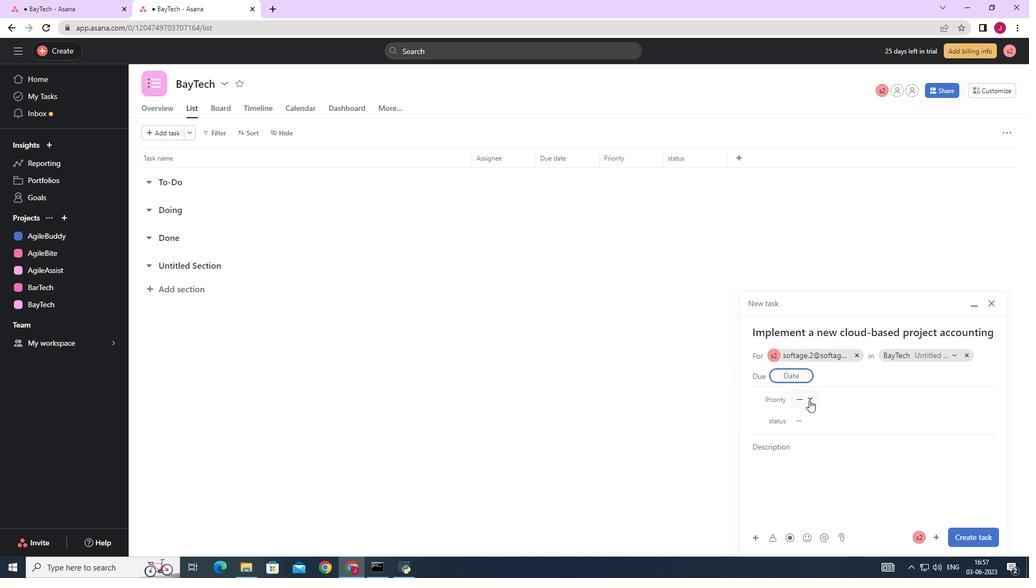 
Action: Mouse moved to (825, 474)
Screenshot: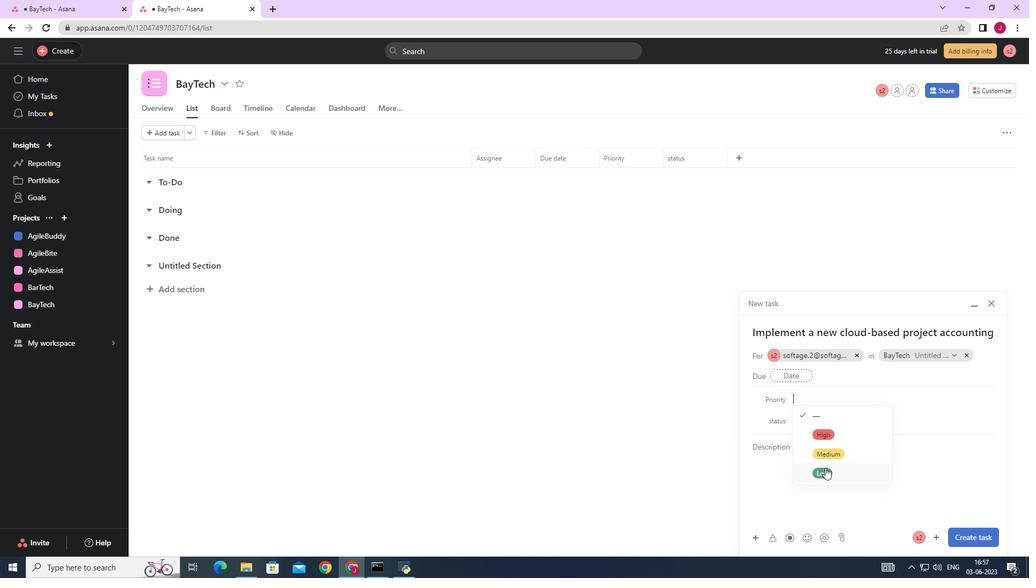 
Action: Mouse pressed left at (825, 474)
Screenshot: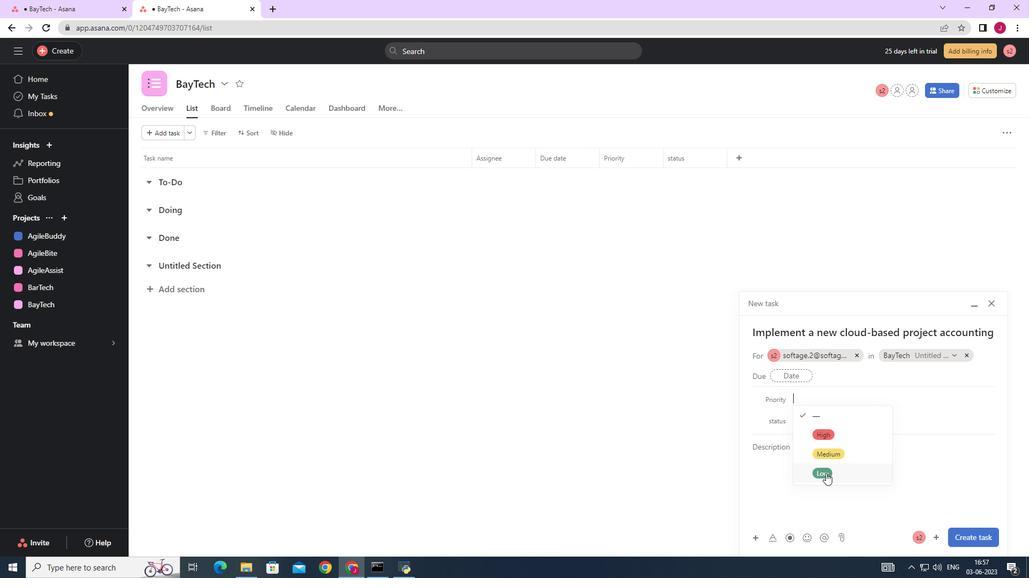 
Action: Mouse moved to (805, 421)
Screenshot: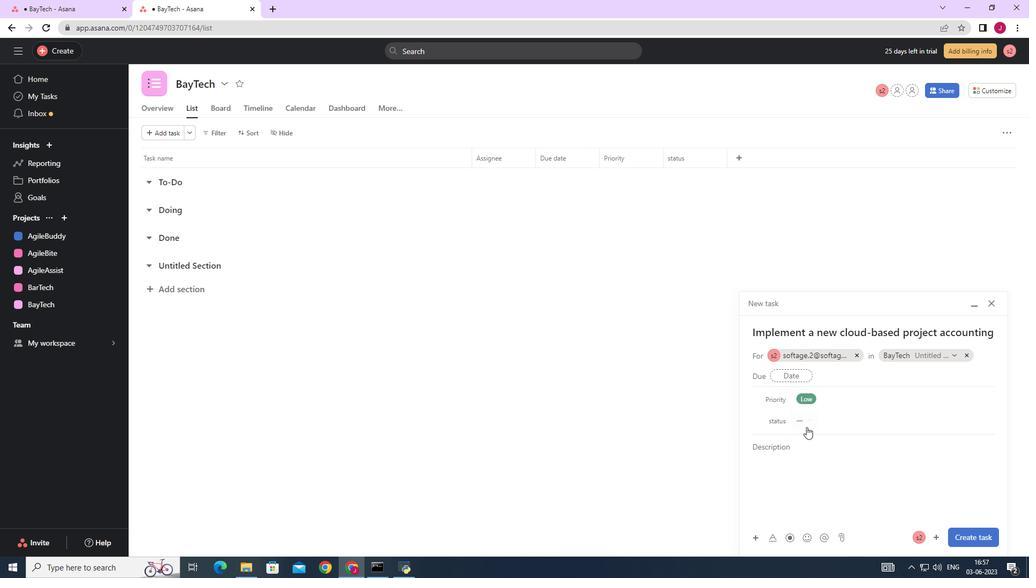 
Action: Mouse pressed left at (805, 421)
Screenshot: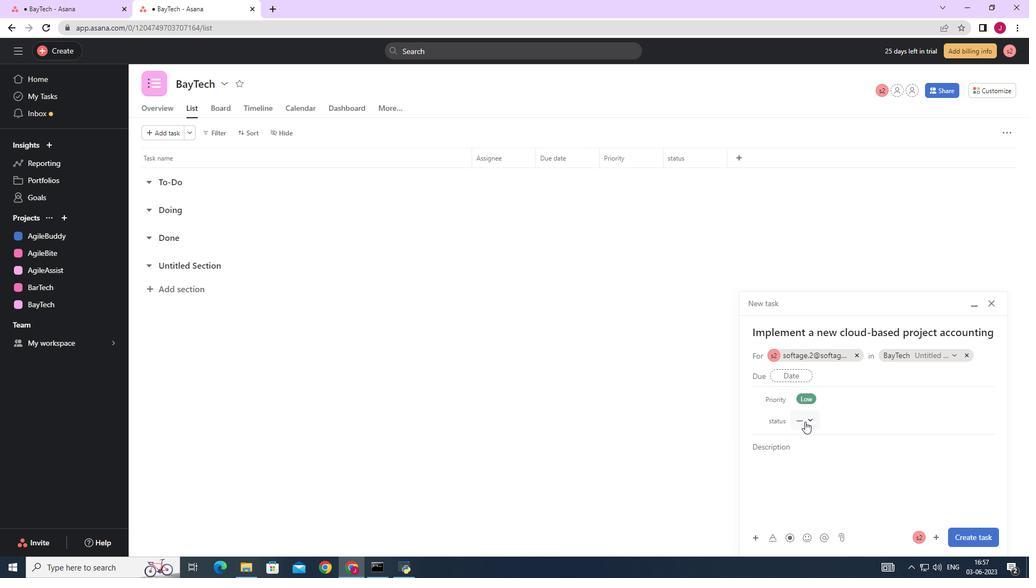 
Action: Mouse moved to (832, 458)
Screenshot: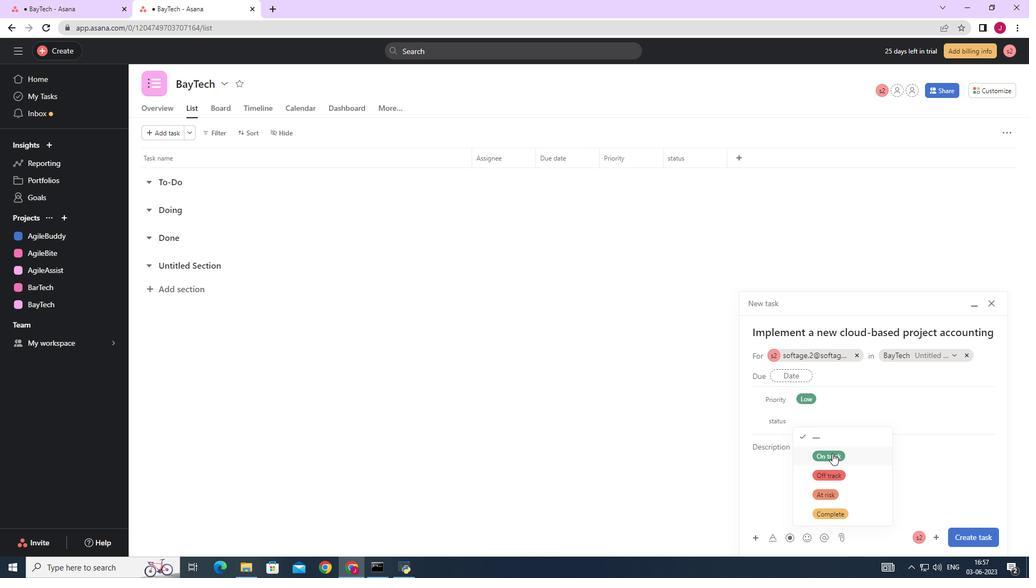 
Action: Mouse pressed left at (832, 458)
Screenshot: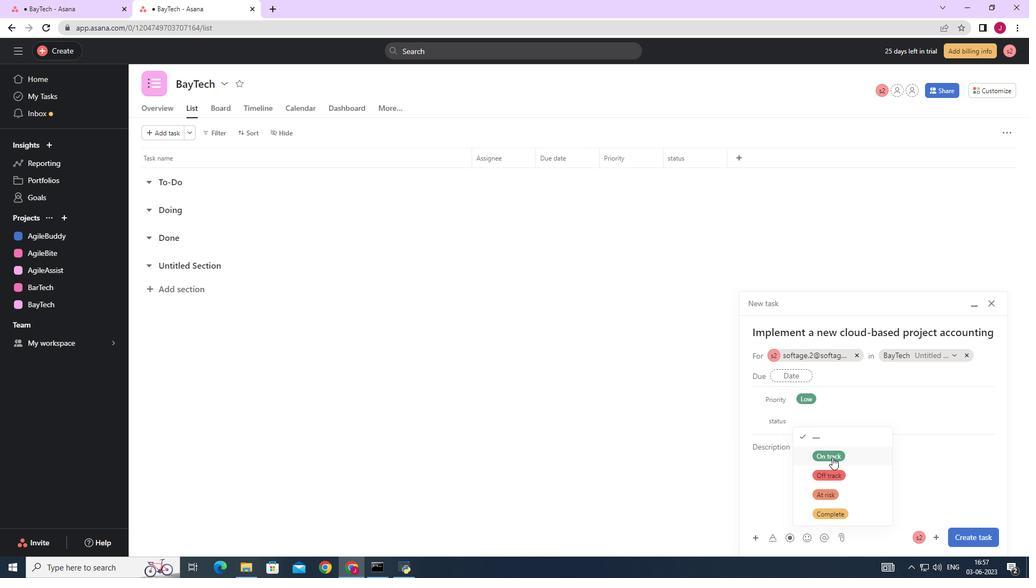 
Action: Mouse moved to (962, 535)
Screenshot: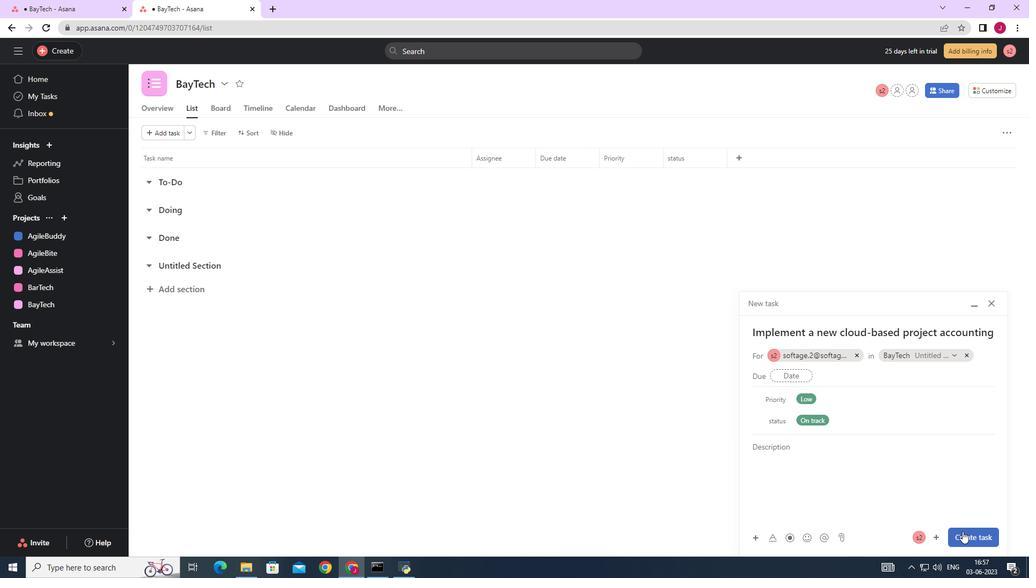 
Action: Mouse pressed left at (962, 535)
Screenshot: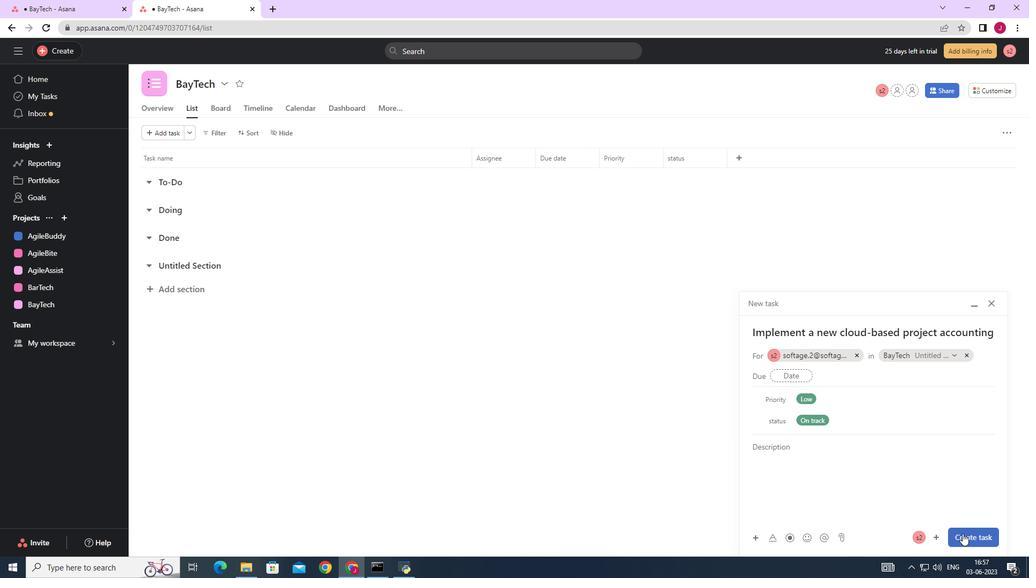 
Action: Mouse moved to (855, 459)
Screenshot: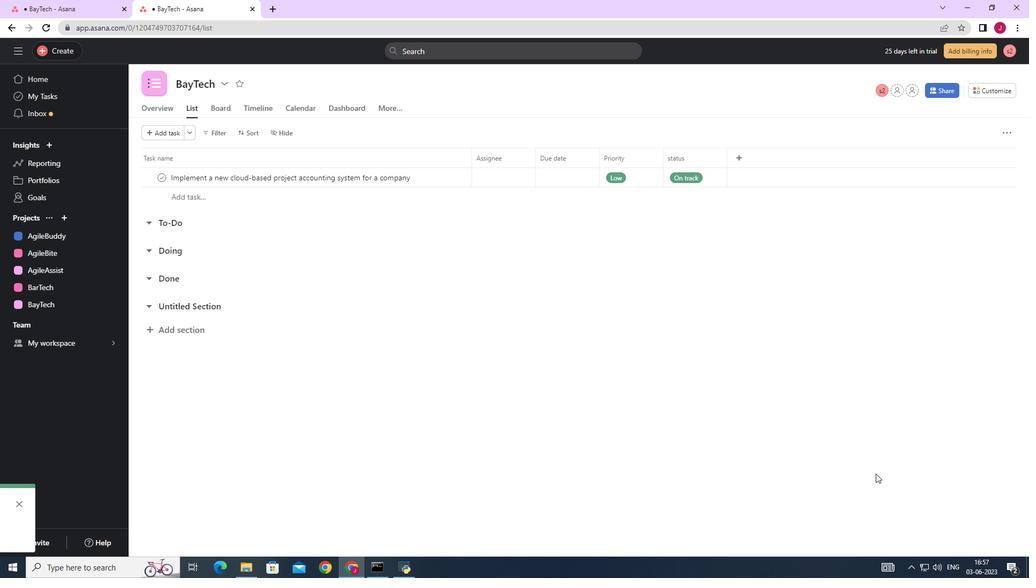 
